 Task: Create a due date automation trigger when advanced on, 2 hours before a card is due add fields with custom field "Resume" set to a date less than 1 working days ago.
Action: Mouse moved to (906, 277)
Screenshot: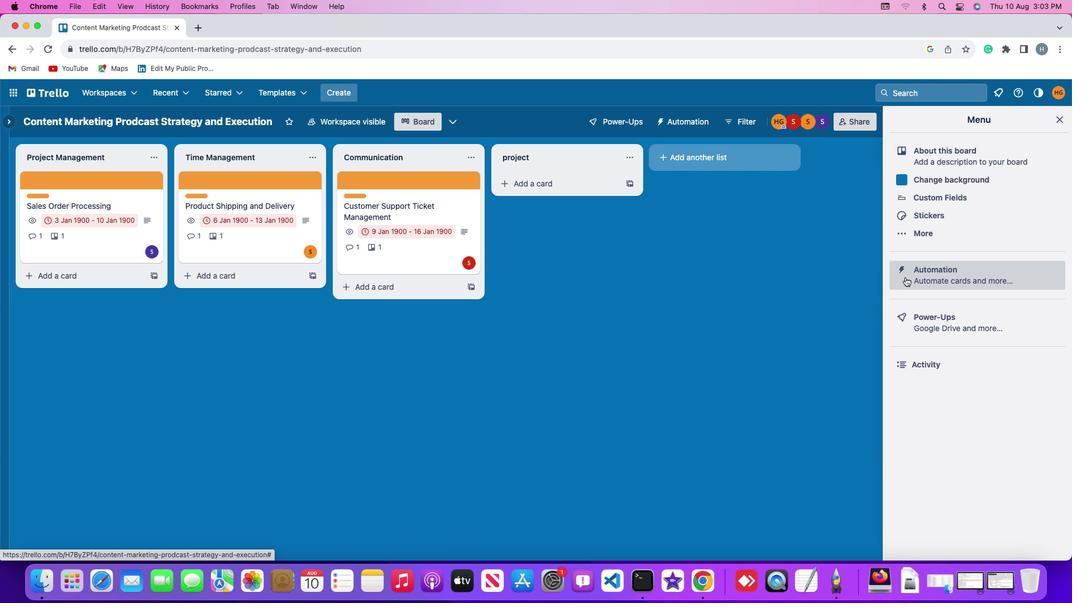
Action: Mouse pressed left at (906, 277)
Screenshot: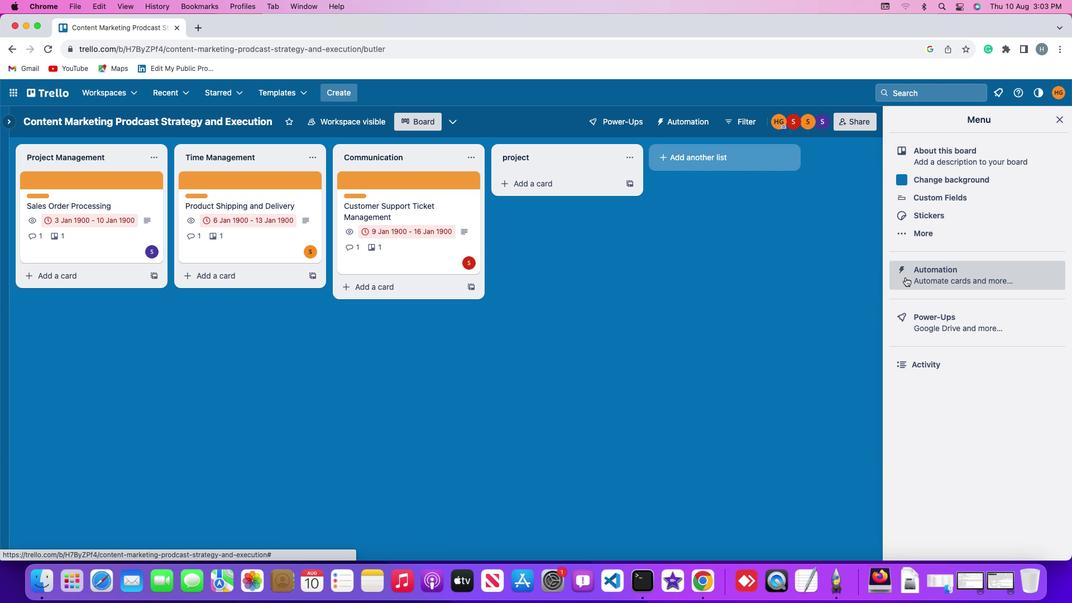 
Action: Mouse pressed left at (906, 277)
Screenshot: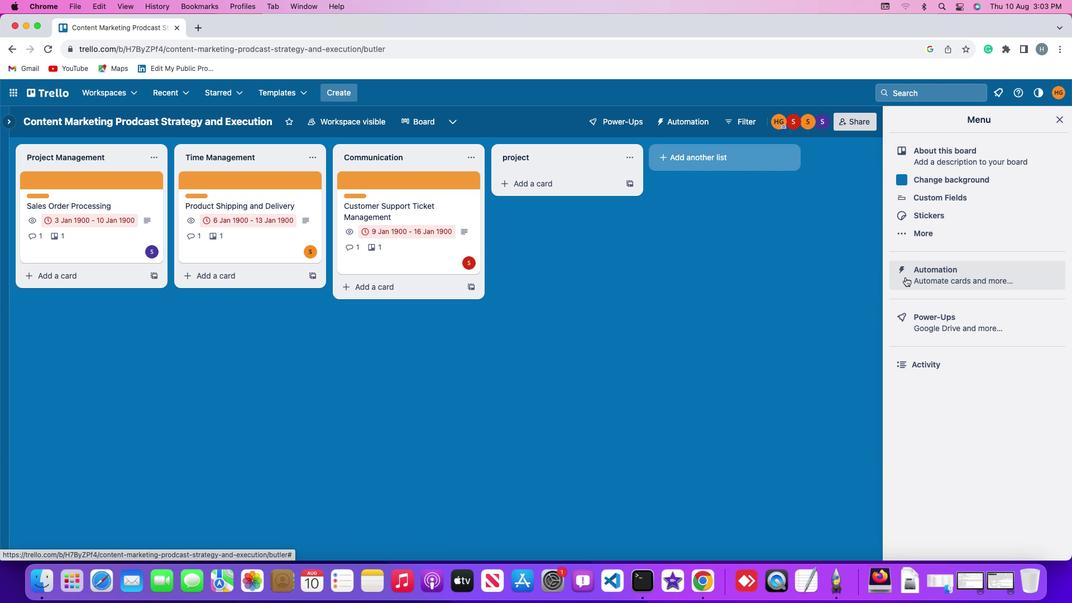 
Action: Mouse moved to (61, 262)
Screenshot: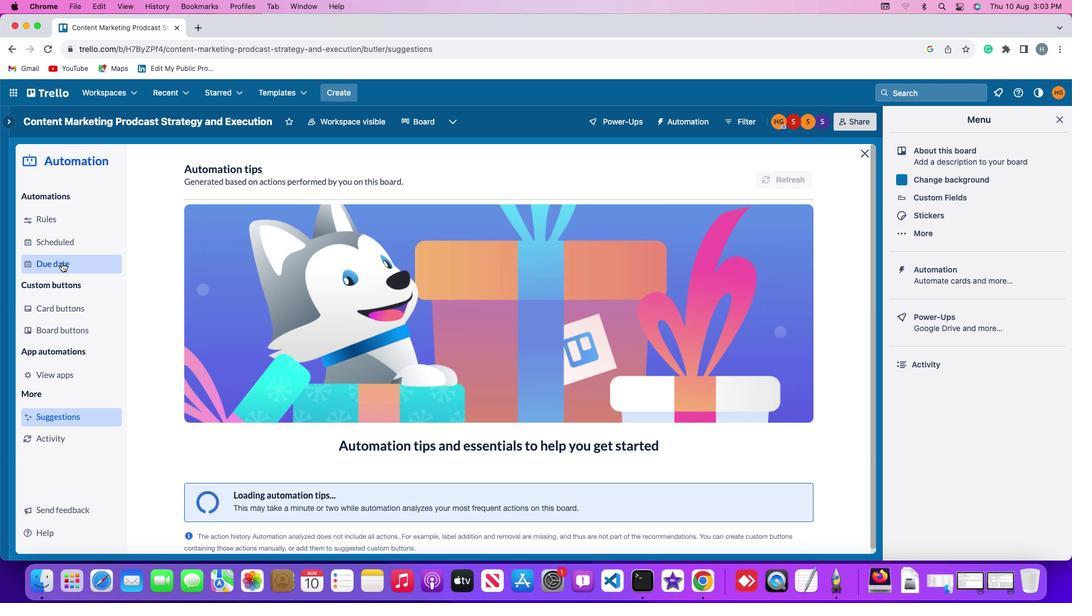 
Action: Mouse pressed left at (61, 262)
Screenshot: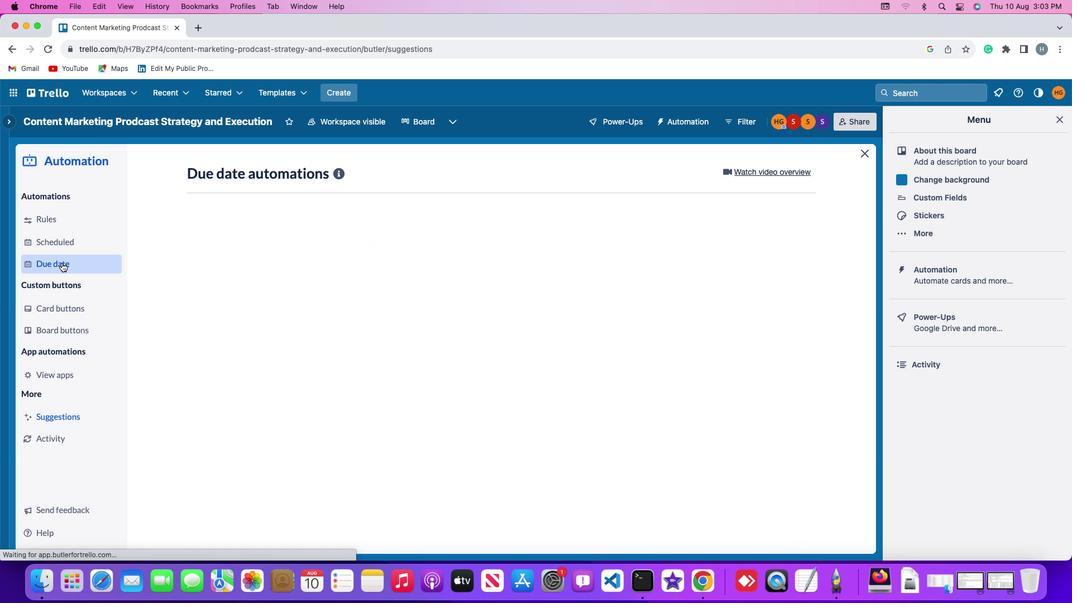 
Action: Mouse moved to (770, 172)
Screenshot: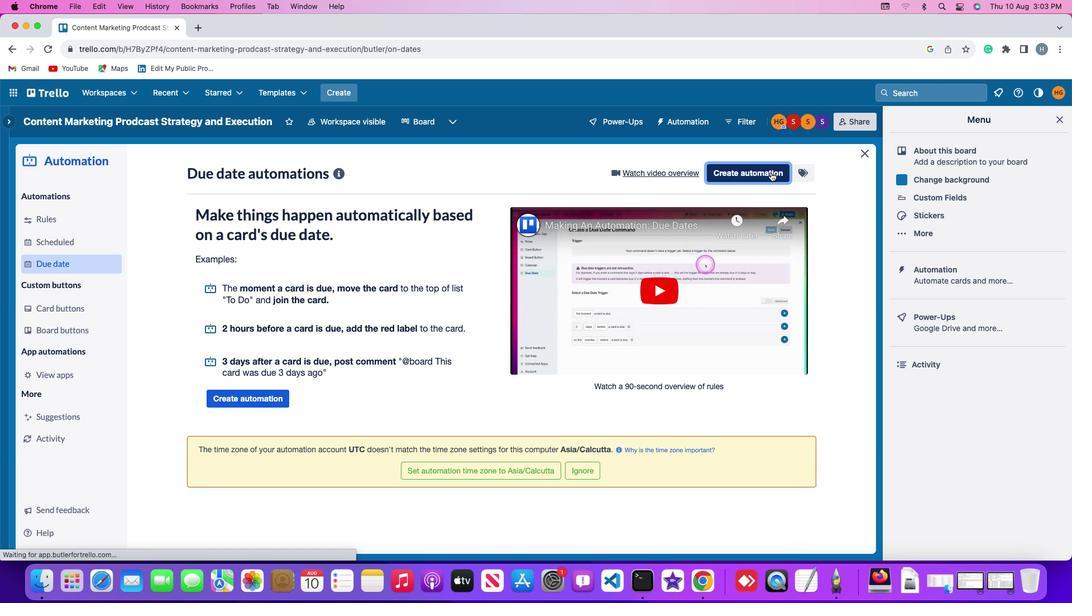 
Action: Mouse pressed left at (770, 172)
Screenshot: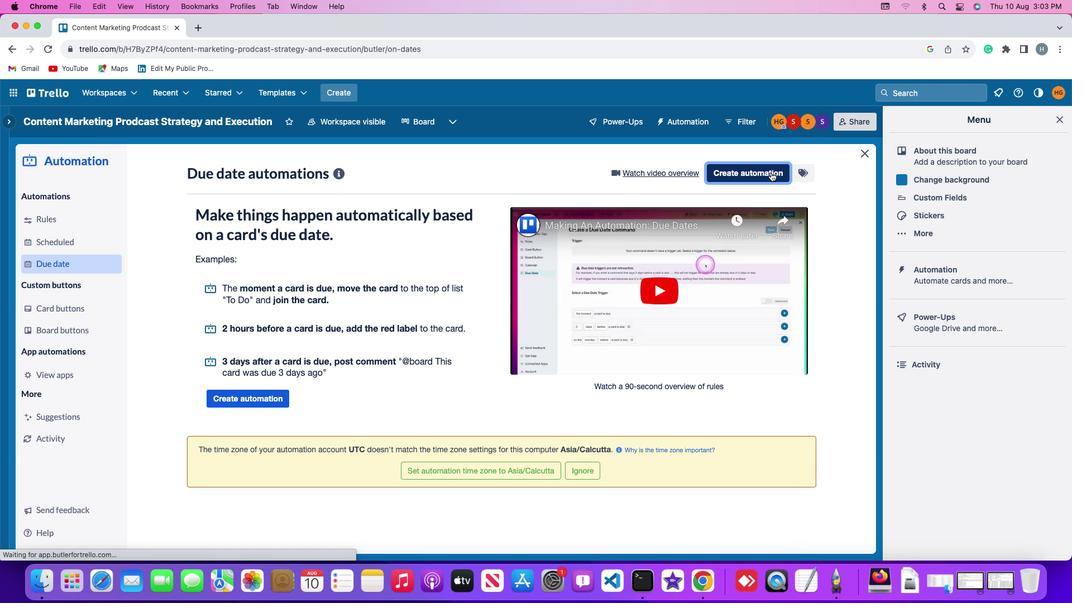 
Action: Mouse moved to (222, 277)
Screenshot: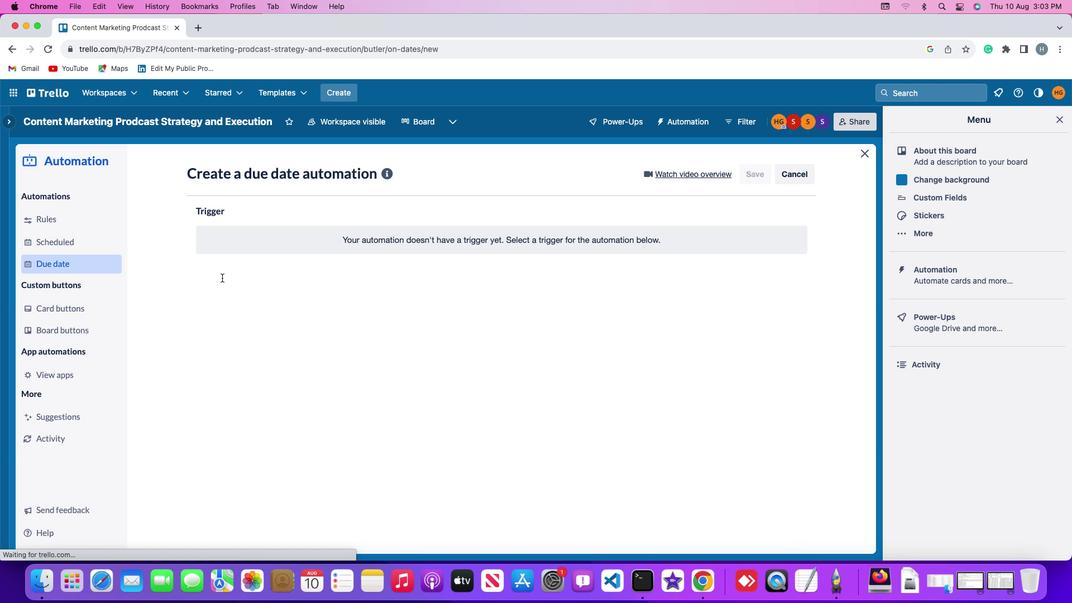 
Action: Mouse pressed left at (222, 277)
Screenshot: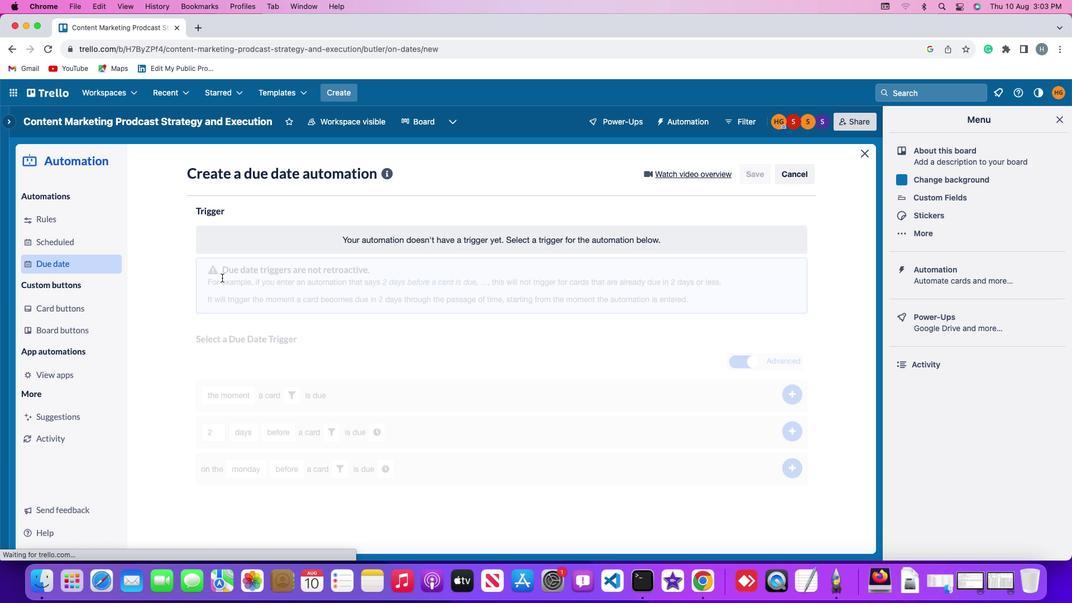 
Action: Mouse moved to (215, 450)
Screenshot: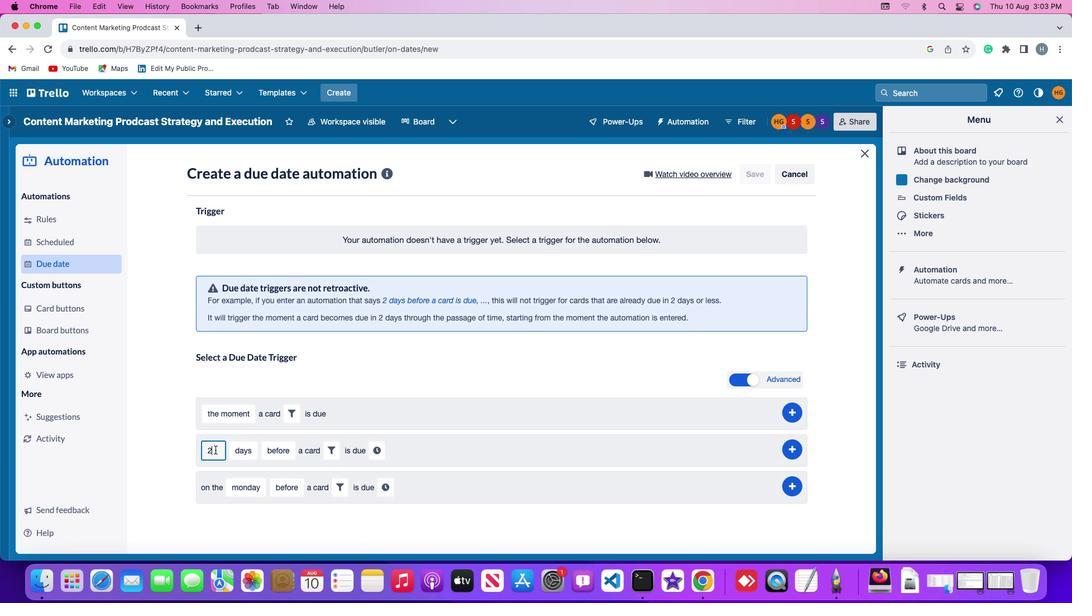 
Action: Mouse pressed left at (215, 450)
Screenshot: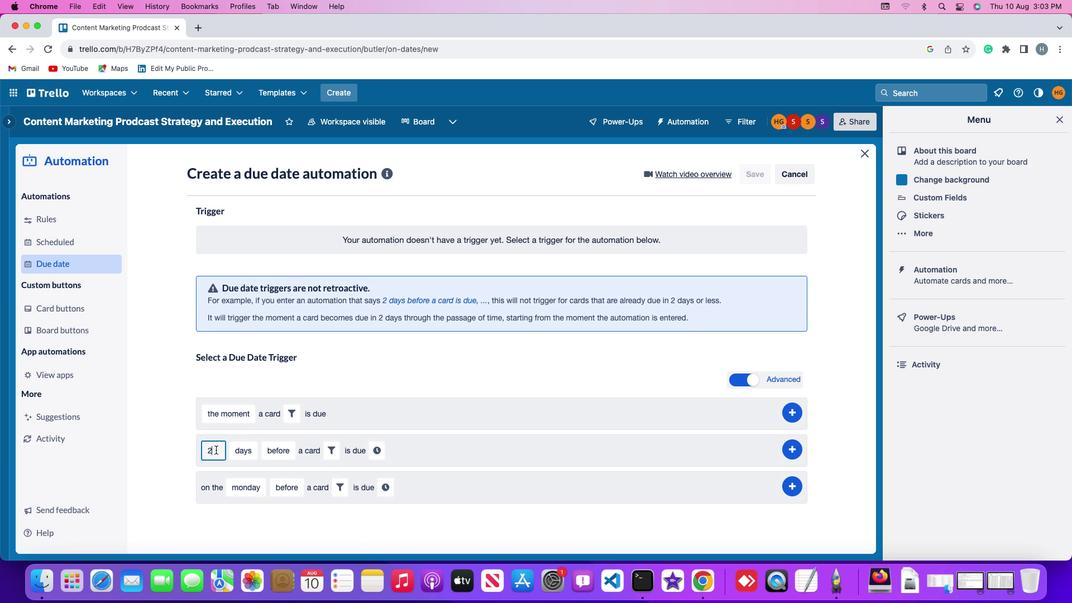 
Action: Mouse moved to (216, 448)
Screenshot: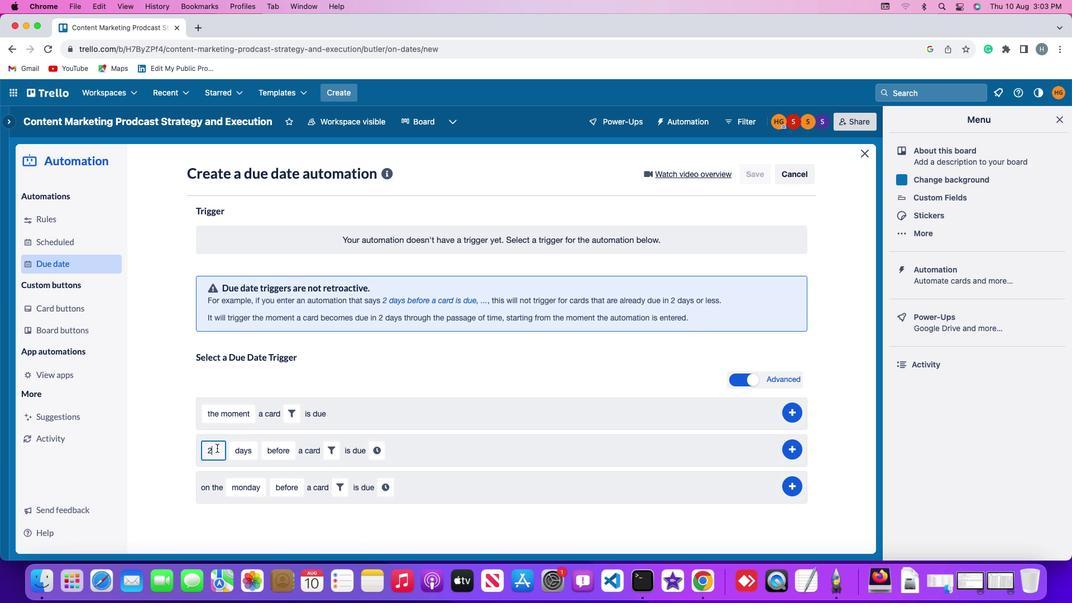 
Action: Key pressed Key.backspace'2'
Screenshot: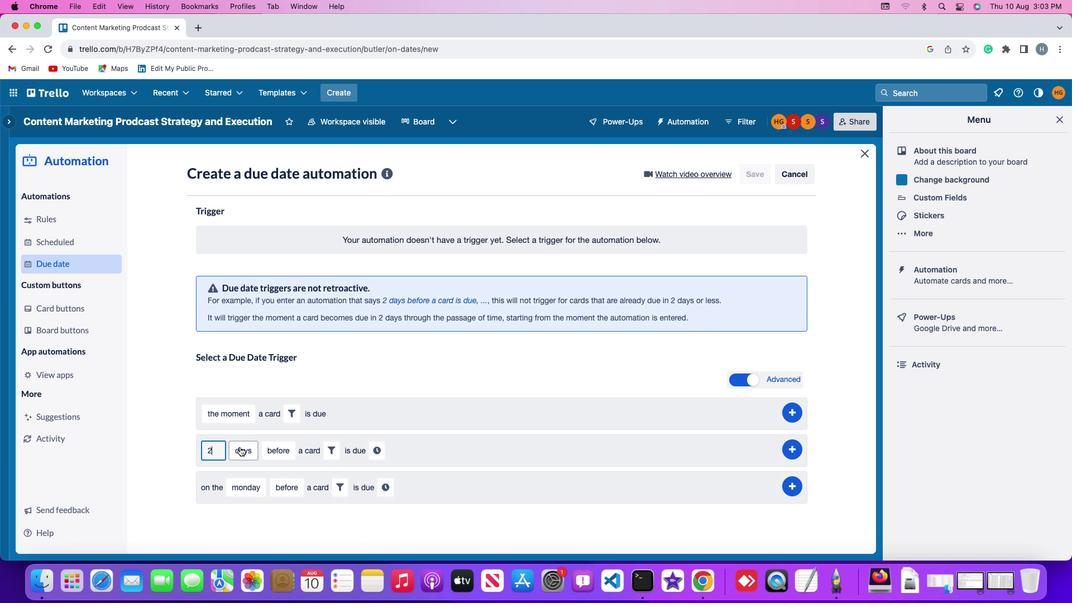 
Action: Mouse moved to (247, 445)
Screenshot: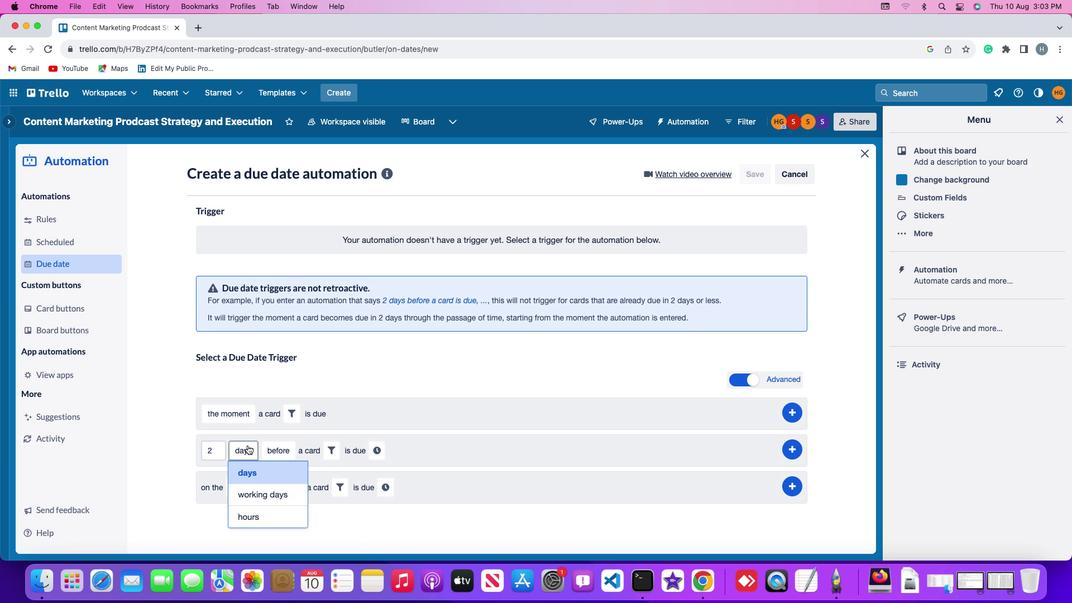 
Action: Mouse pressed left at (247, 445)
Screenshot: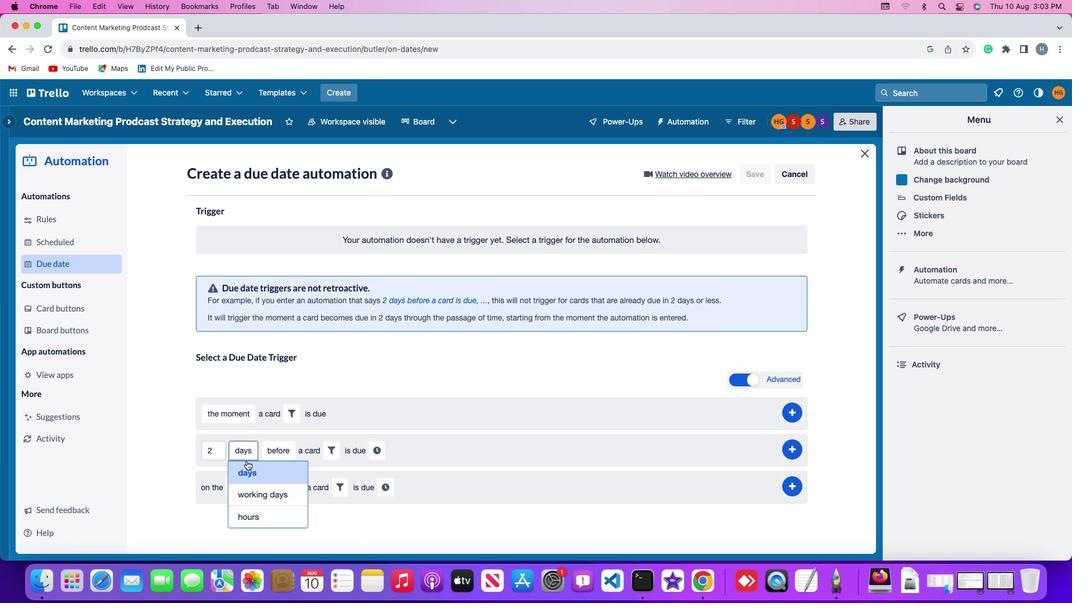 
Action: Mouse moved to (243, 513)
Screenshot: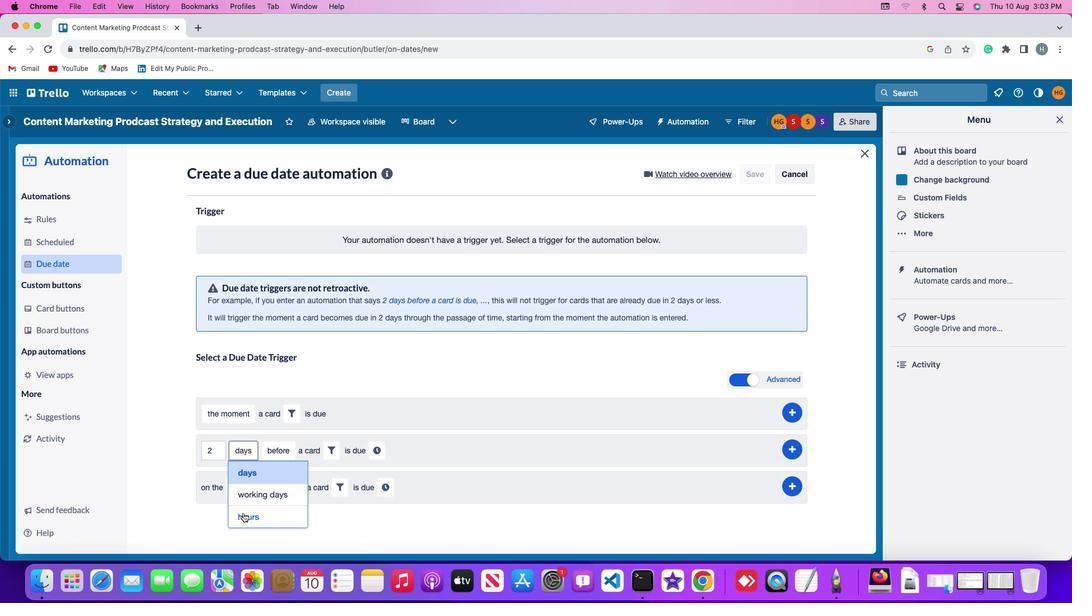 
Action: Mouse pressed left at (243, 513)
Screenshot: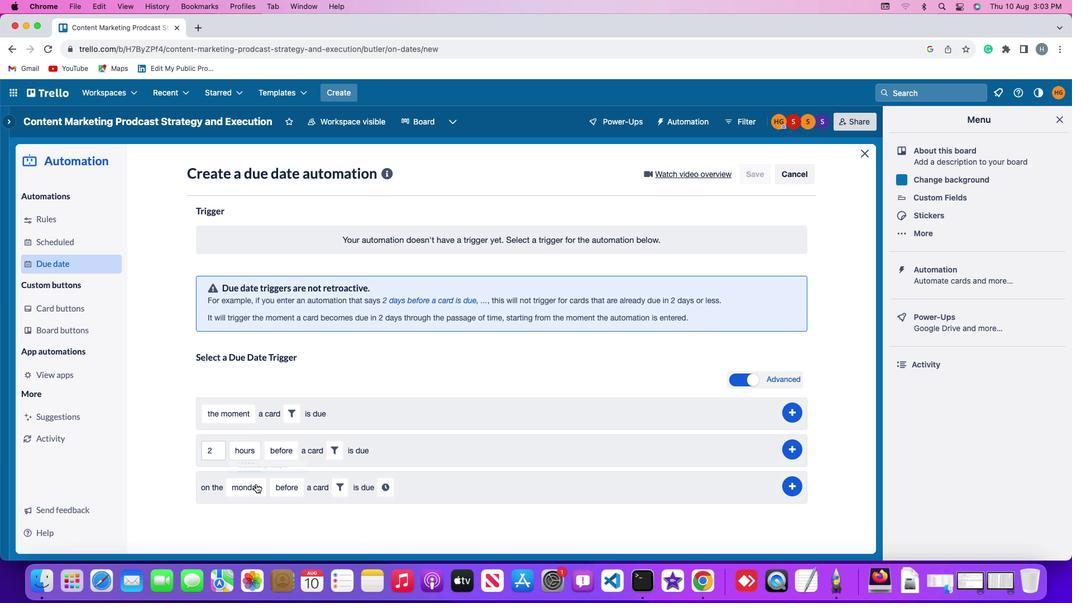 
Action: Mouse moved to (274, 446)
Screenshot: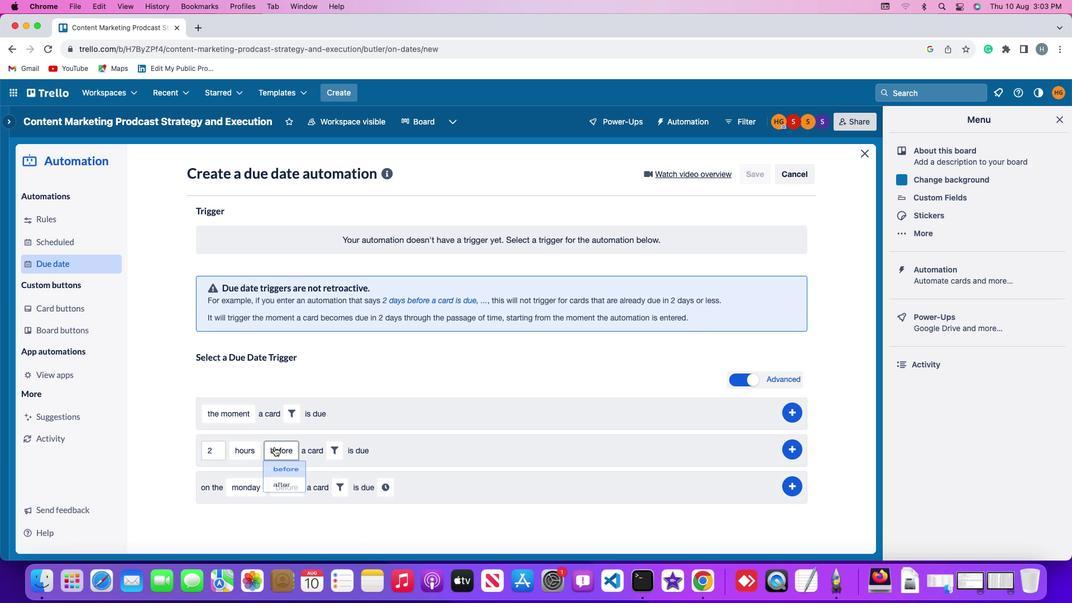 
Action: Mouse pressed left at (274, 446)
Screenshot: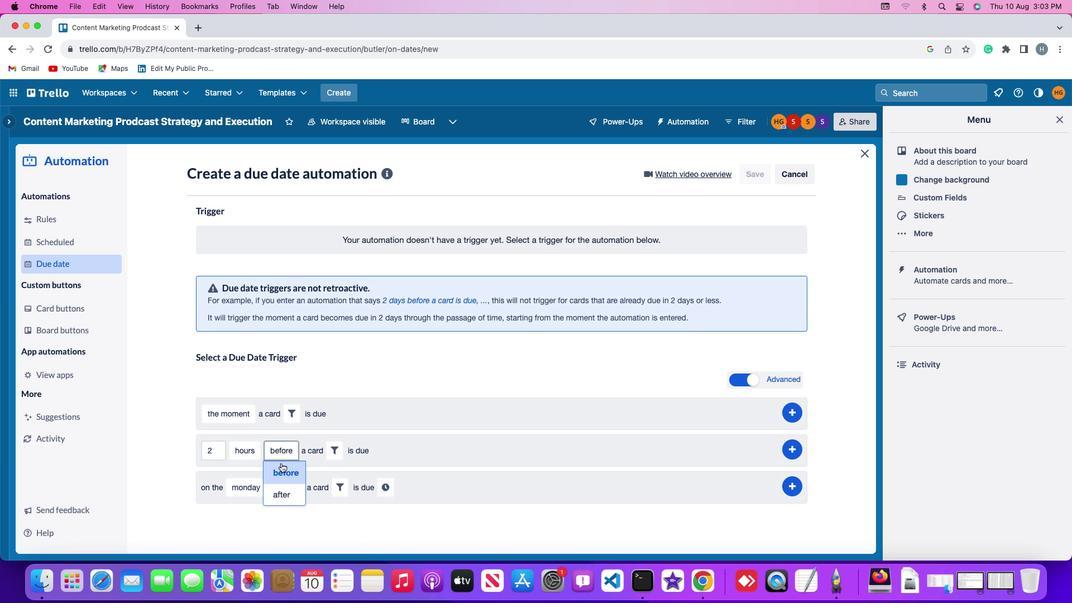 
Action: Mouse moved to (290, 477)
Screenshot: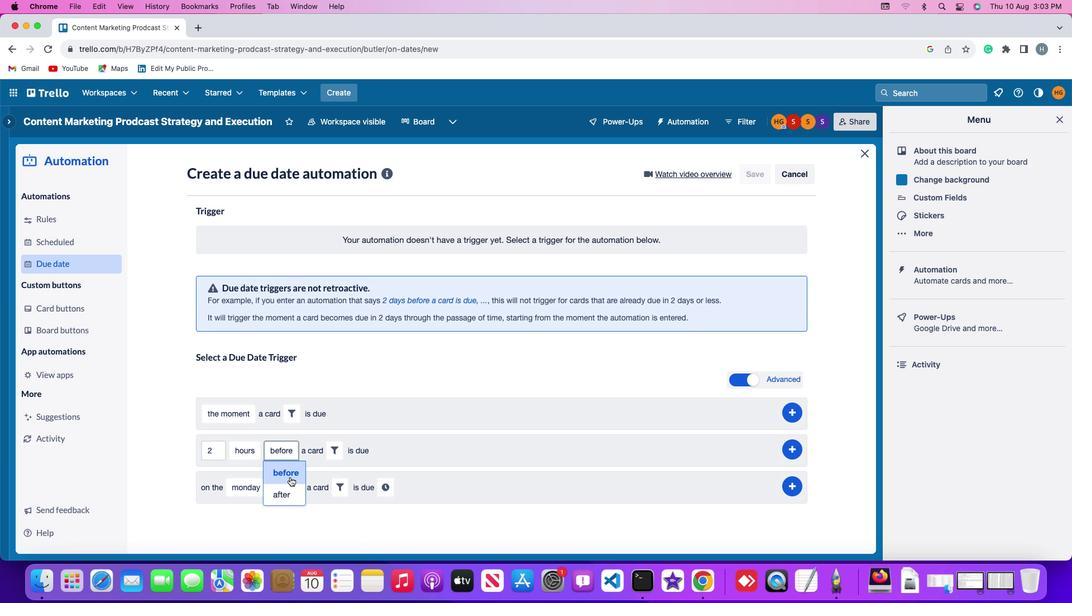 
Action: Mouse pressed left at (290, 477)
Screenshot: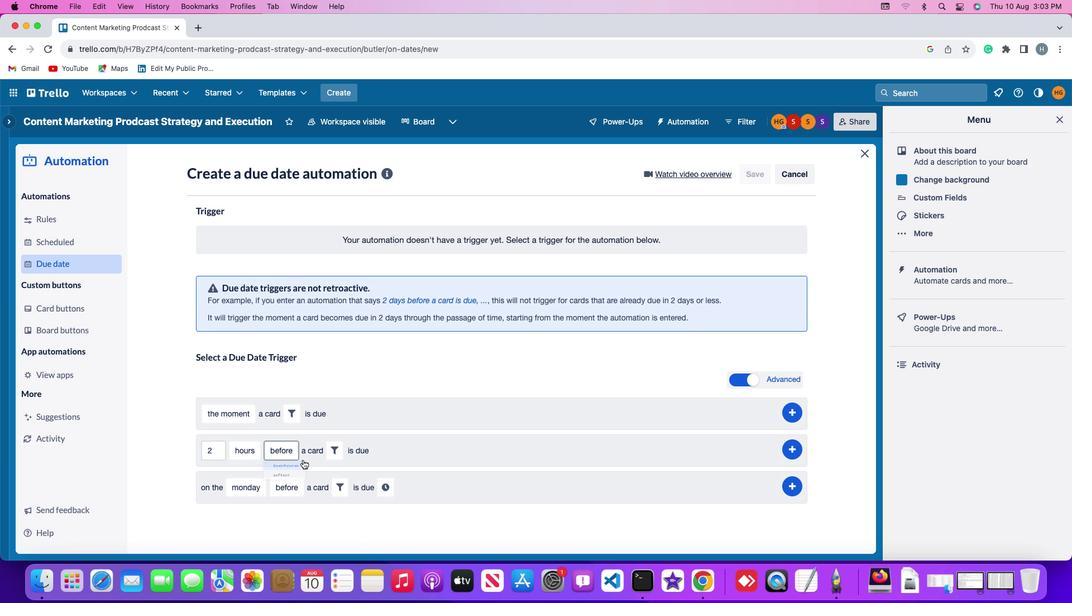 
Action: Mouse moved to (331, 450)
Screenshot: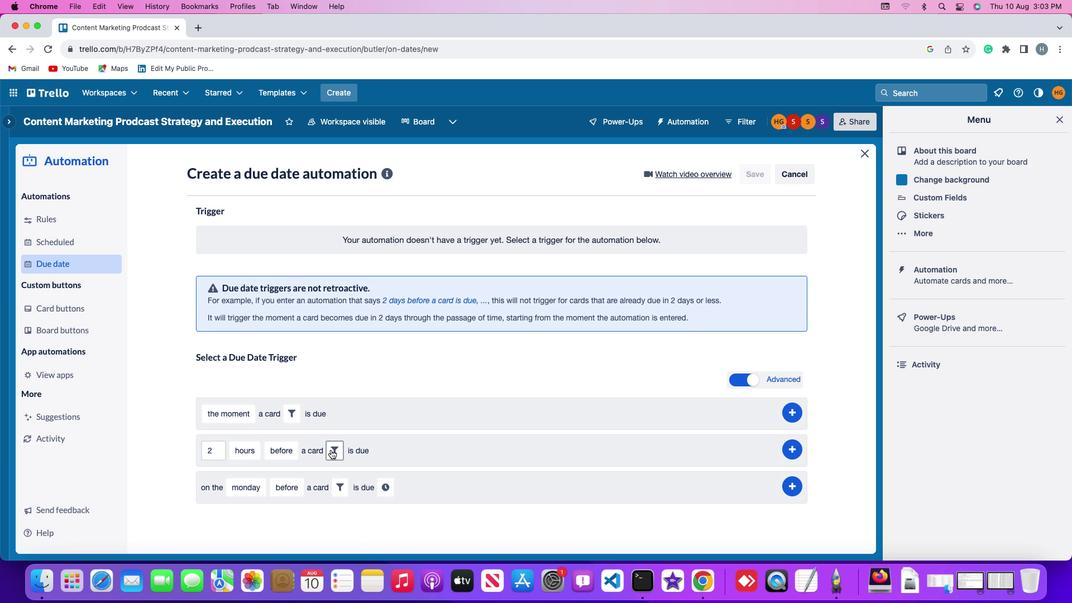 
Action: Mouse pressed left at (331, 450)
Screenshot: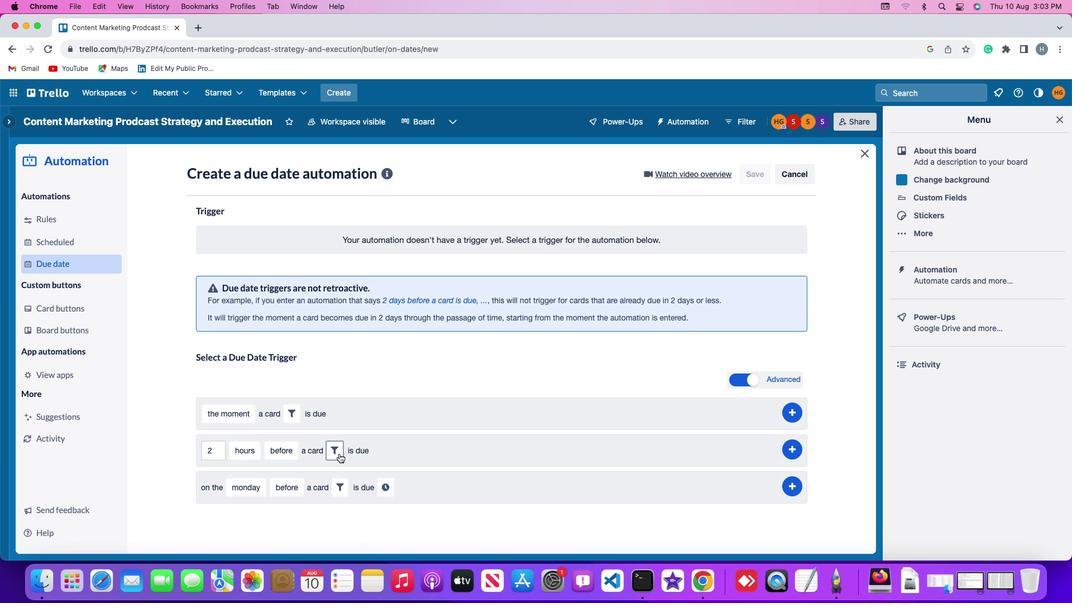 
Action: Mouse moved to (516, 477)
Screenshot: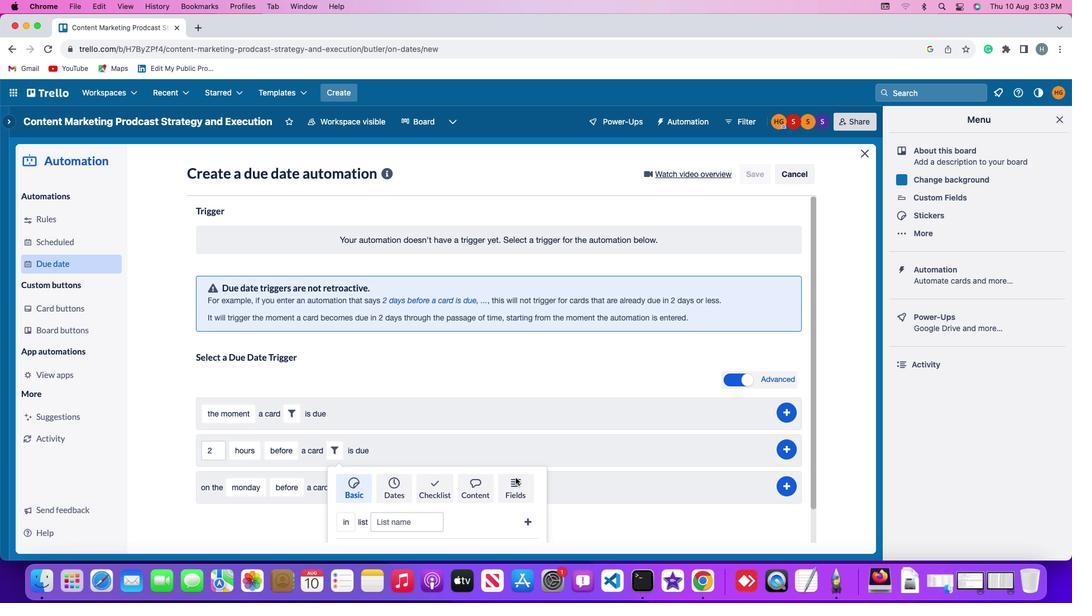 
Action: Mouse pressed left at (516, 477)
Screenshot: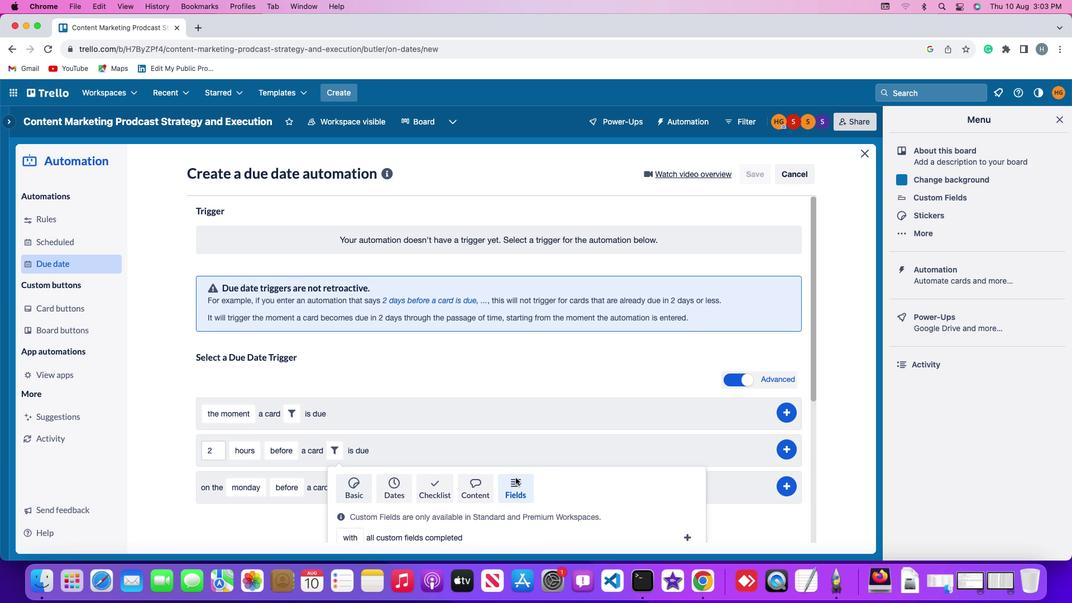 
Action: Mouse moved to (302, 518)
Screenshot: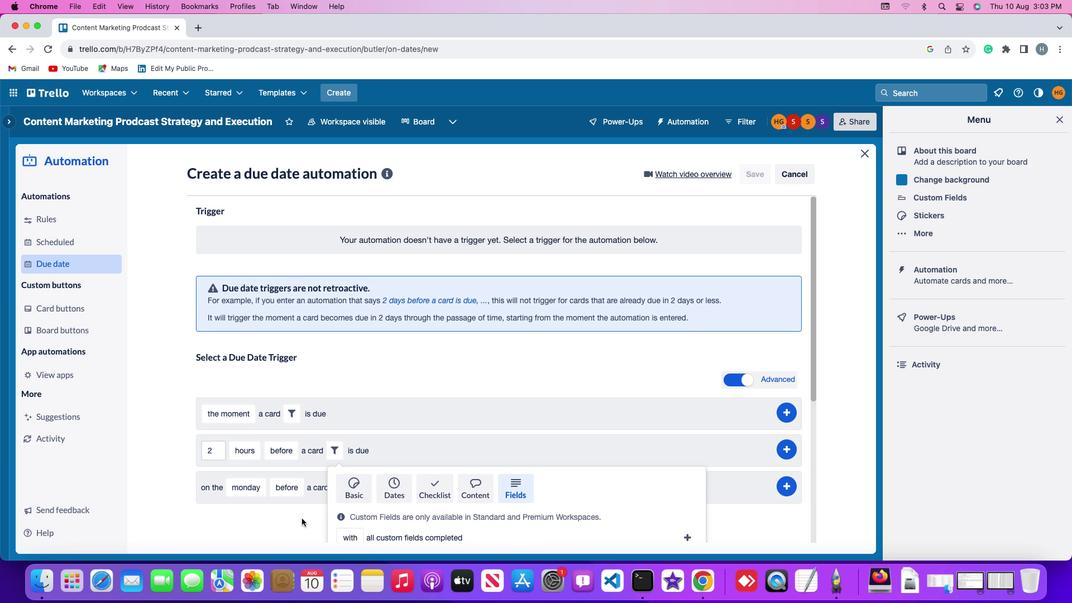 
Action: Mouse scrolled (302, 518) with delta (0, 0)
Screenshot: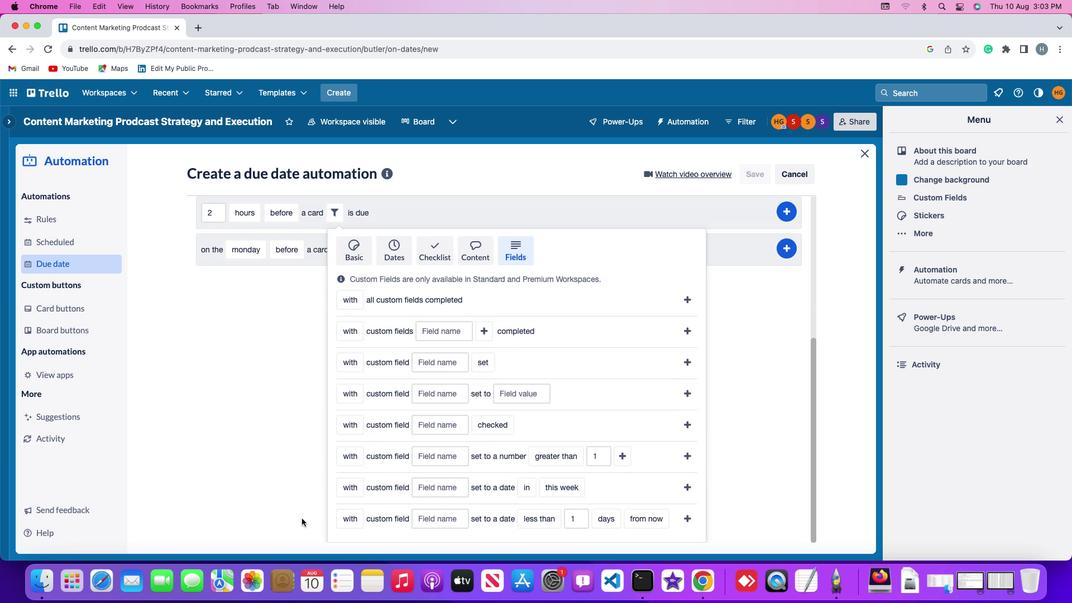 
Action: Mouse scrolled (302, 518) with delta (0, 0)
Screenshot: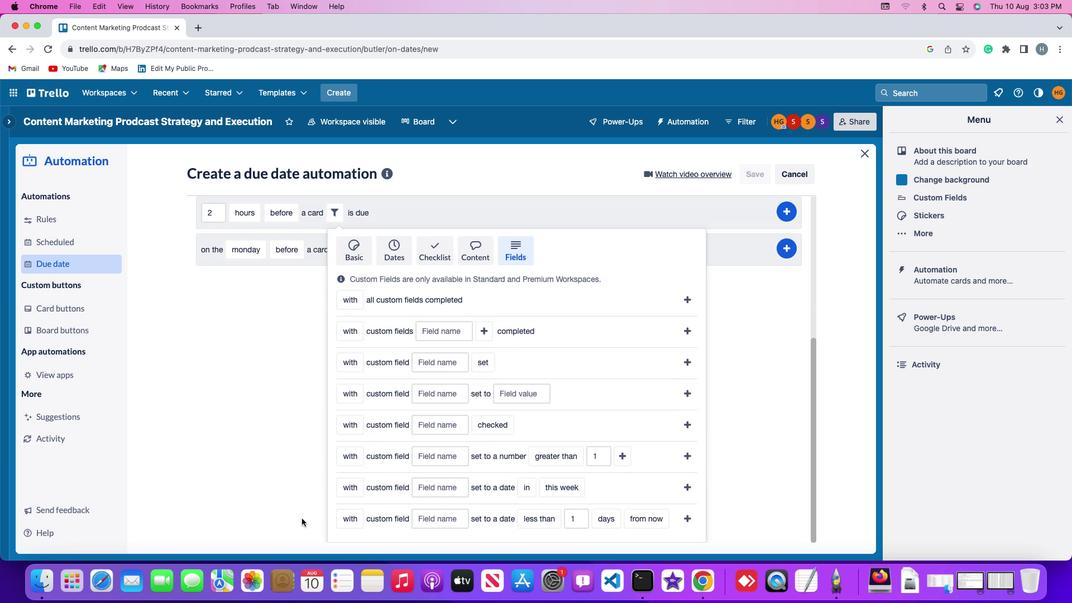 
Action: Mouse scrolled (302, 518) with delta (0, -2)
Screenshot: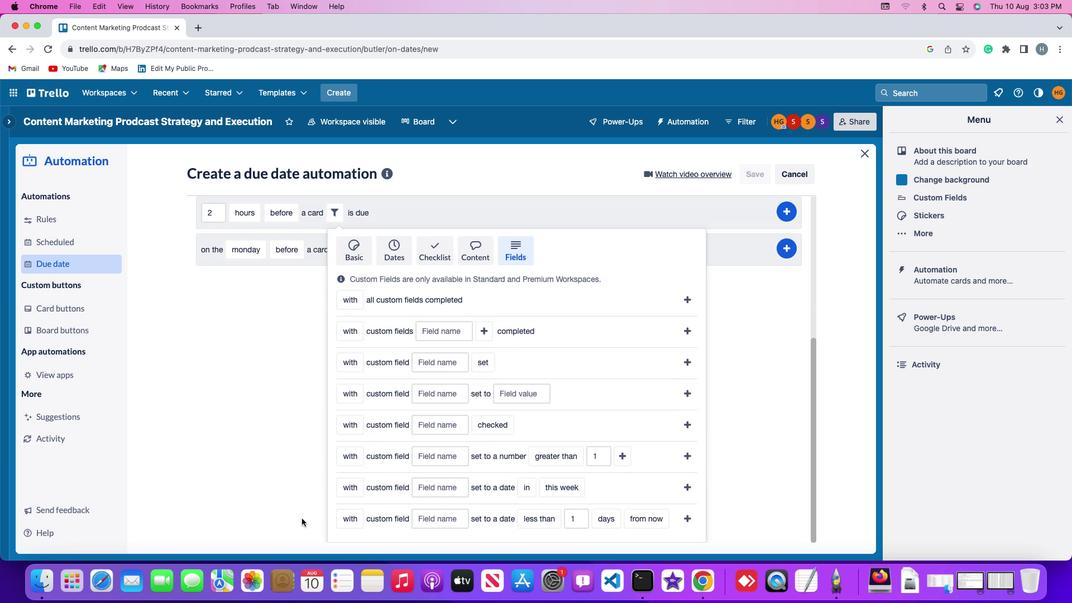 
Action: Mouse scrolled (302, 518) with delta (0, -2)
Screenshot: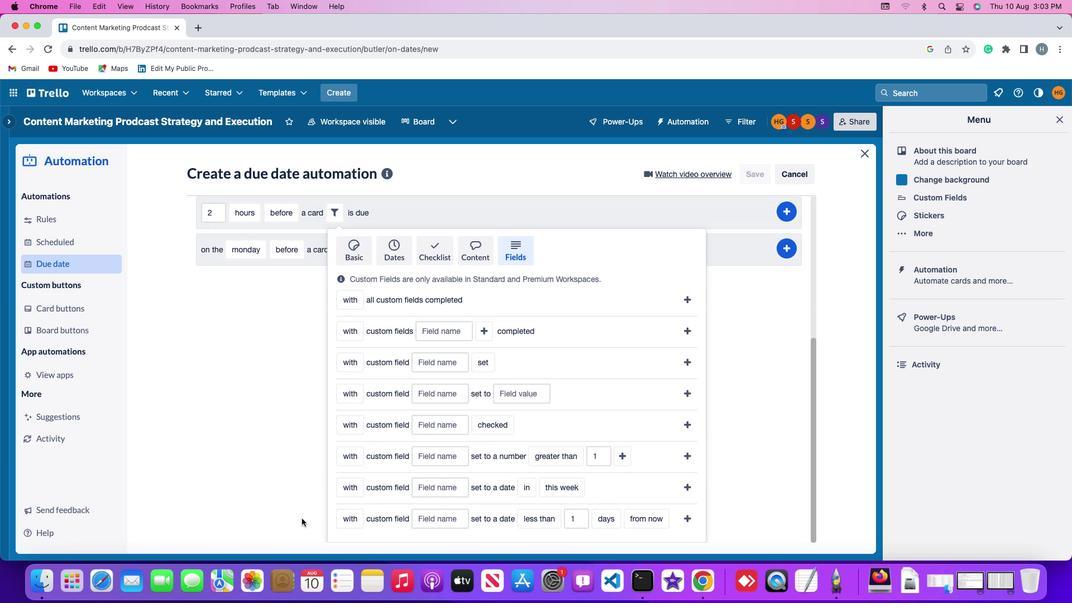 
Action: Mouse scrolled (302, 518) with delta (0, -3)
Screenshot: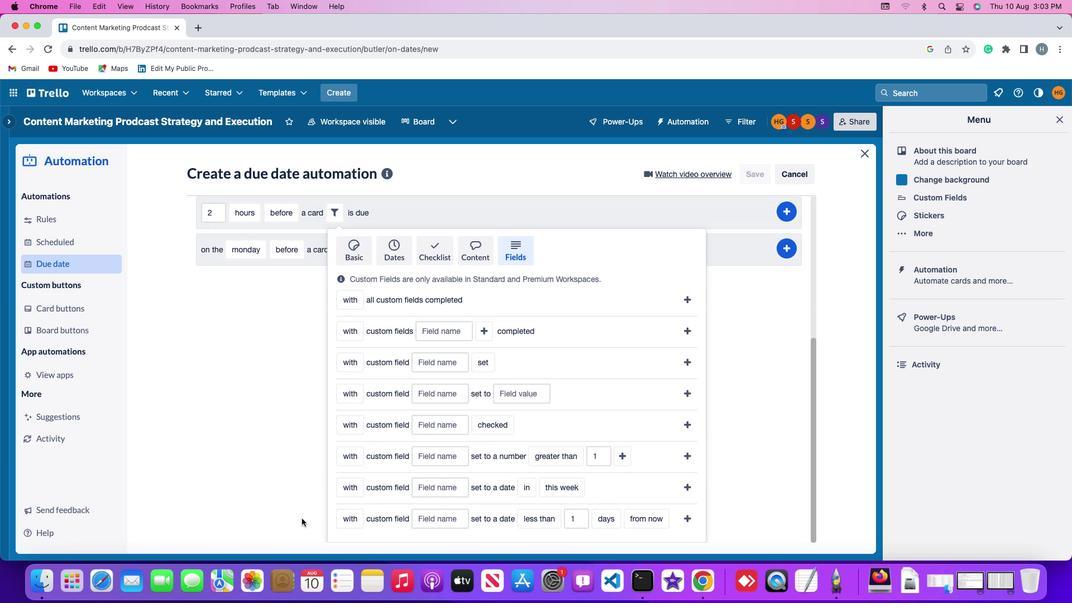 
Action: Mouse scrolled (302, 518) with delta (0, -3)
Screenshot: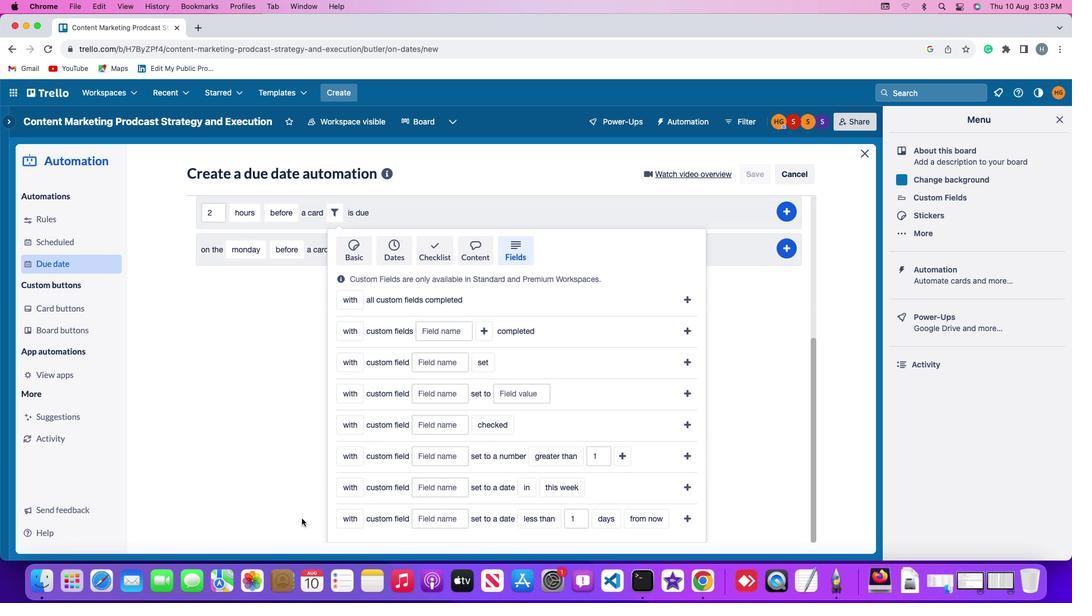 
Action: Mouse moved to (301, 518)
Screenshot: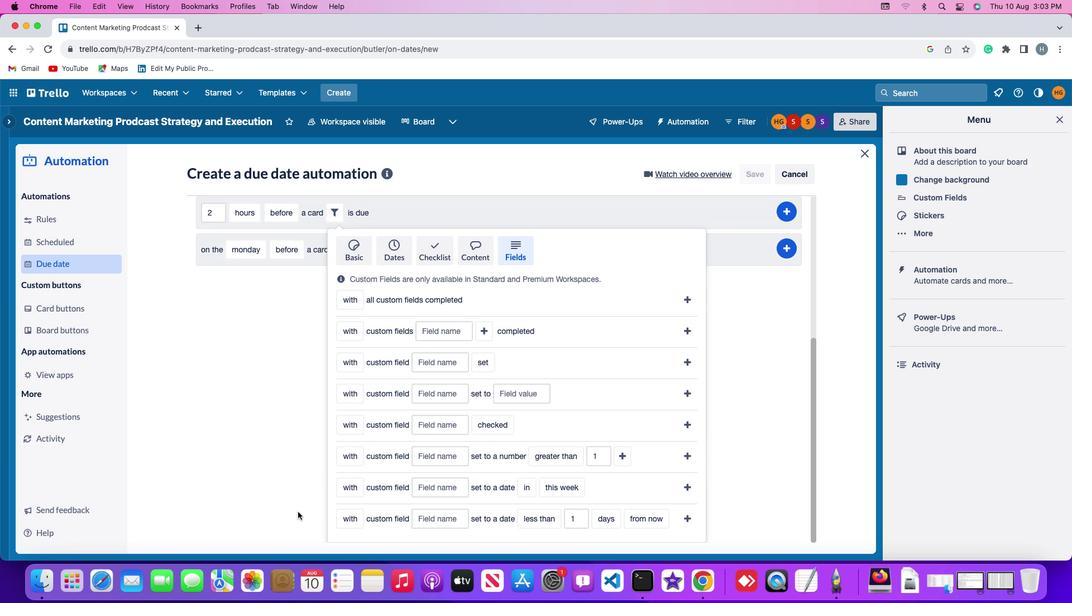 
Action: Mouse scrolled (301, 518) with delta (0, 0)
Screenshot: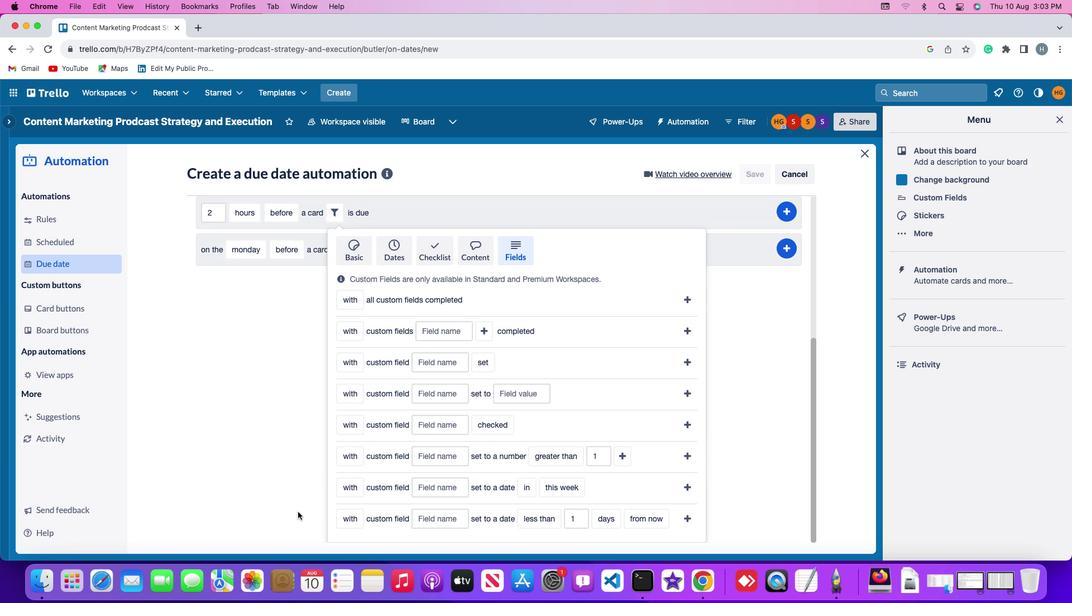 
Action: Mouse scrolled (301, 518) with delta (0, 0)
Screenshot: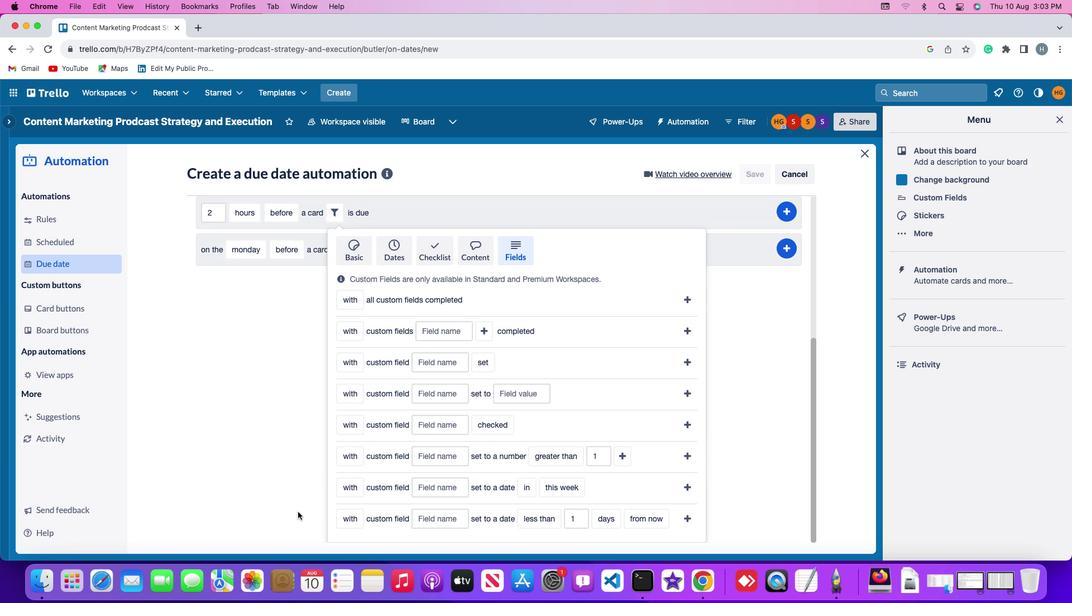 
Action: Mouse moved to (301, 517)
Screenshot: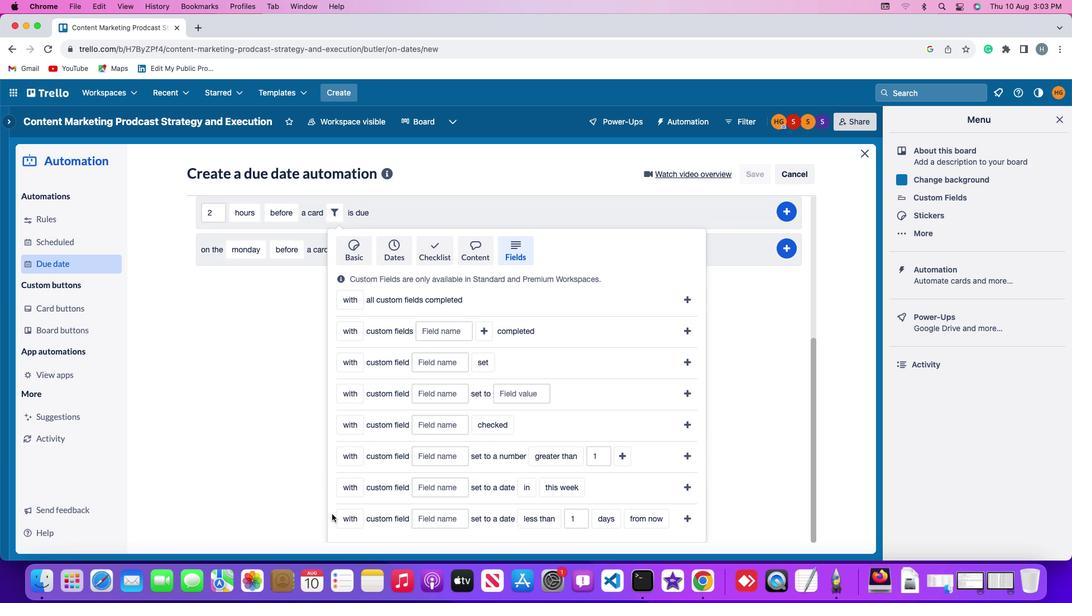 
Action: Mouse scrolled (301, 517) with delta (0, -1)
Screenshot: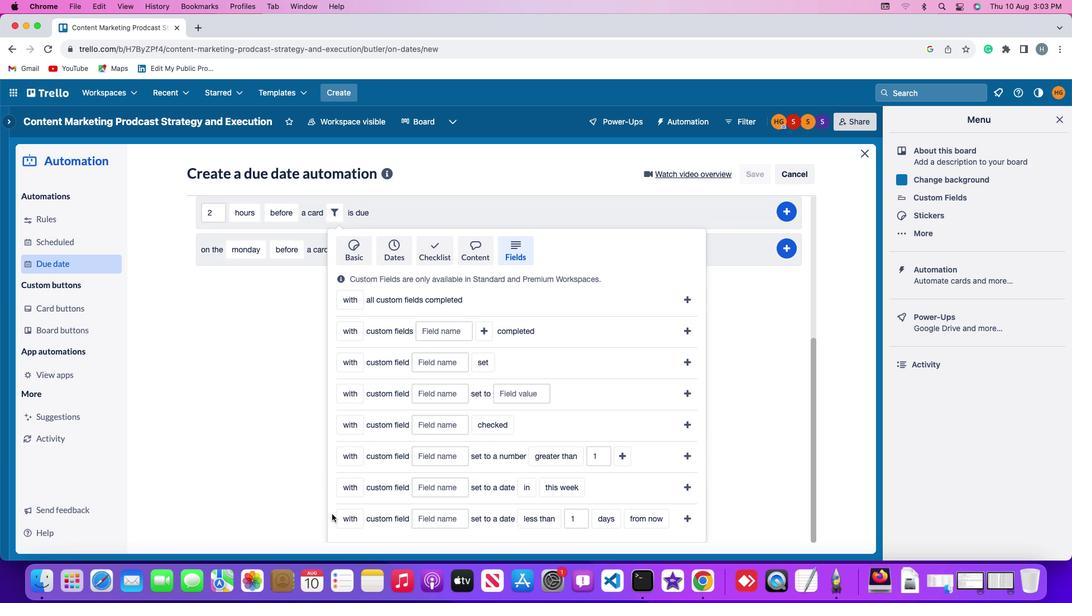 
Action: Mouse moved to (299, 516)
Screenshot: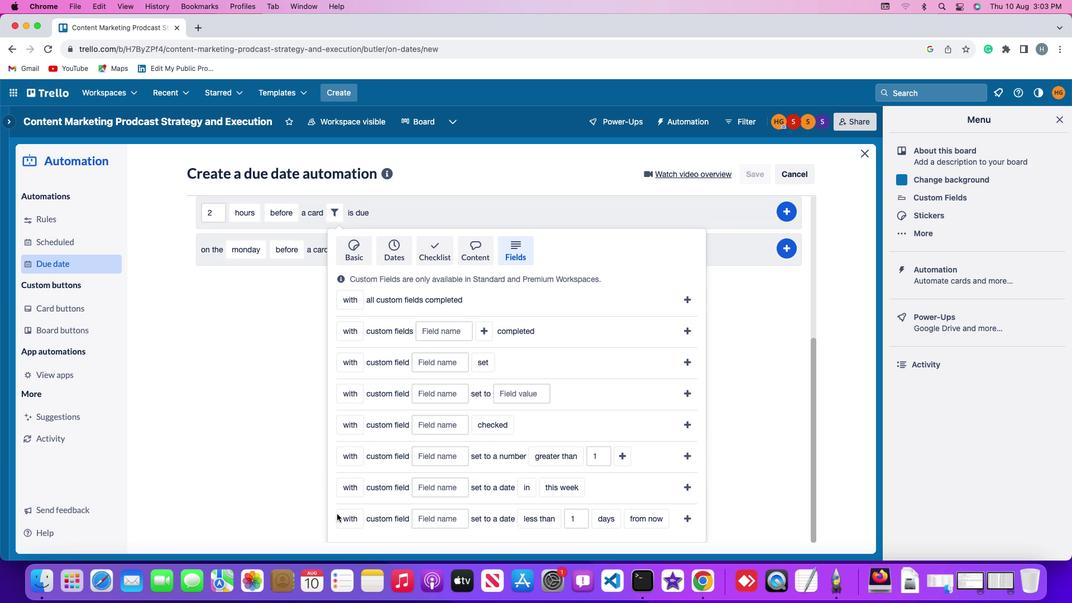 
Action: Mouse scrolled (299, 516) with delta (0, -2)
Screenshot: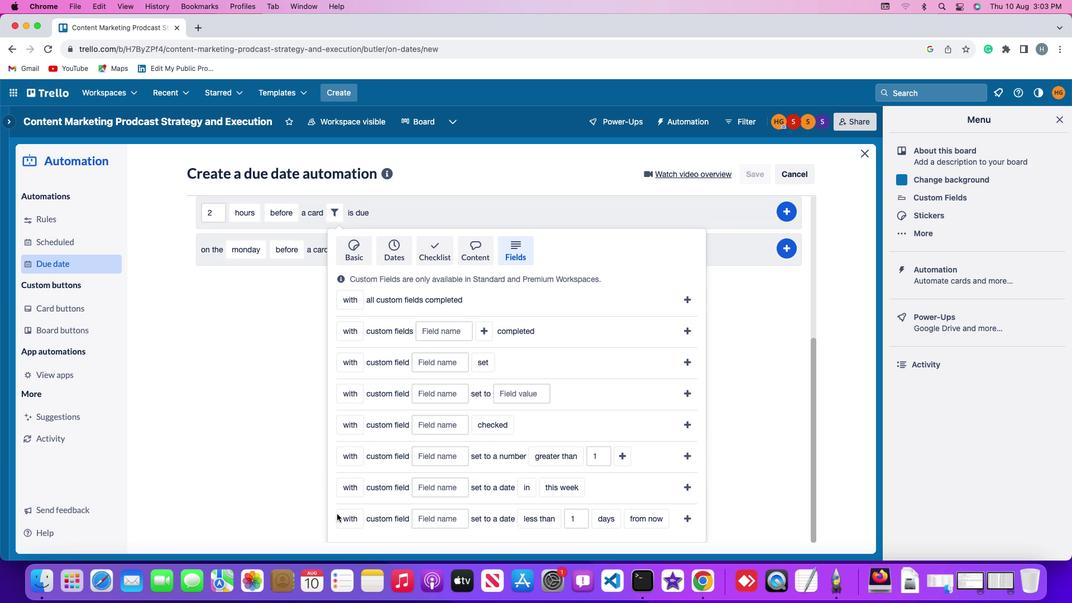
Action: Mouse moved to (348, 513)
Screenshot: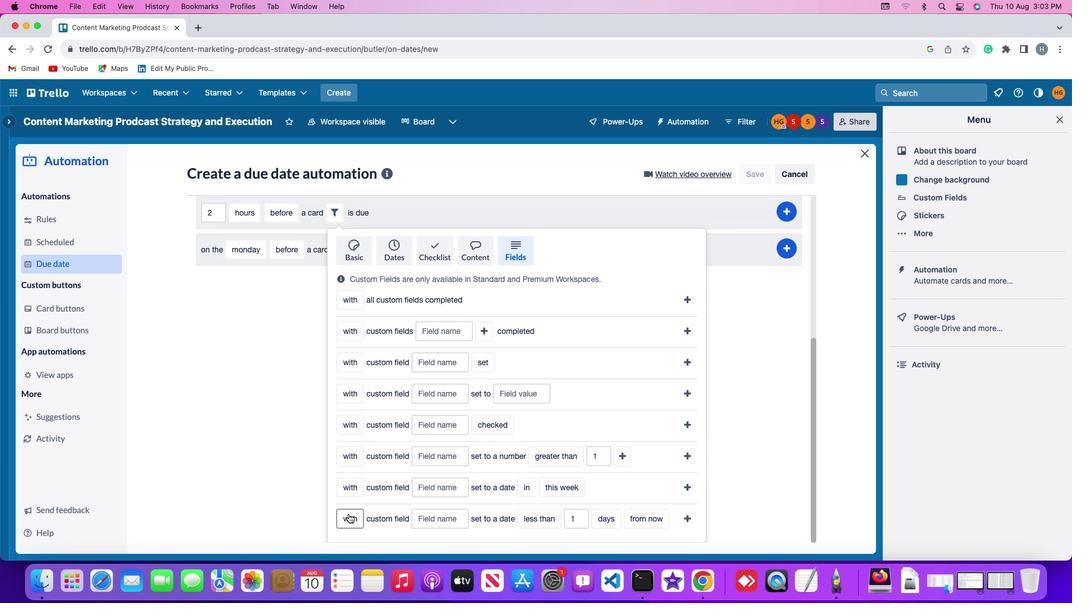 
Action: Mouse pressed left at (348, 513)
Screenshot: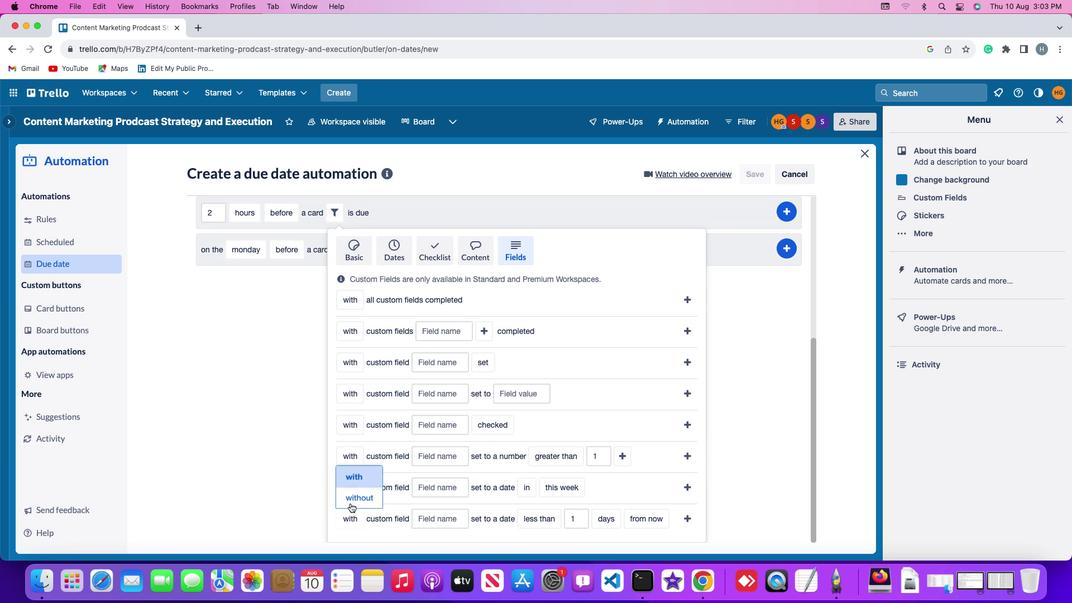 
Action: Mouse moved to (354, 478)
Screenshot: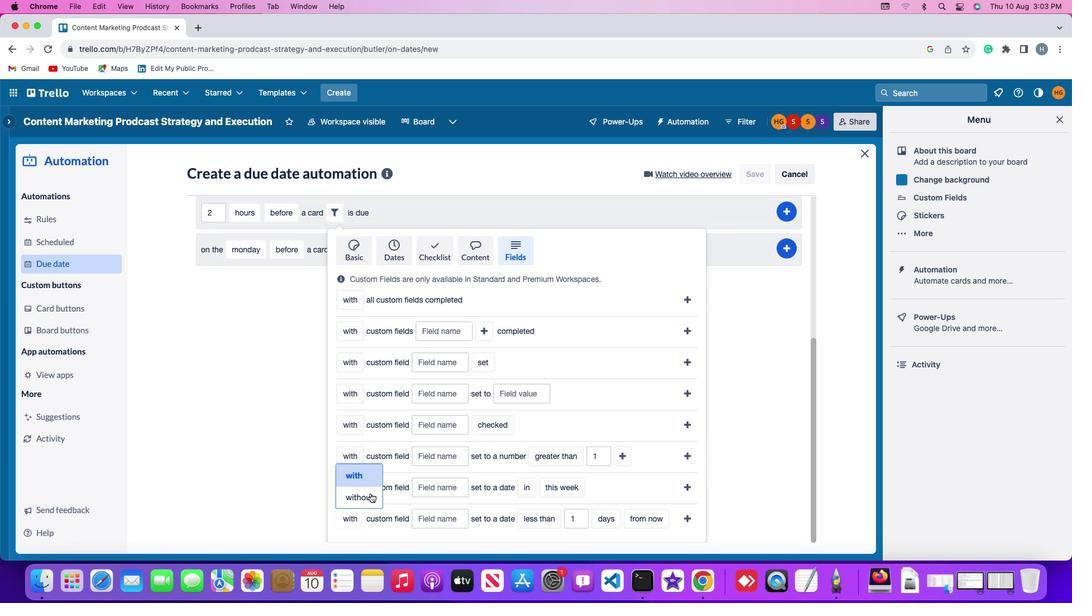 
Action: Mouse pressed left at (354, 478)
Screenshot: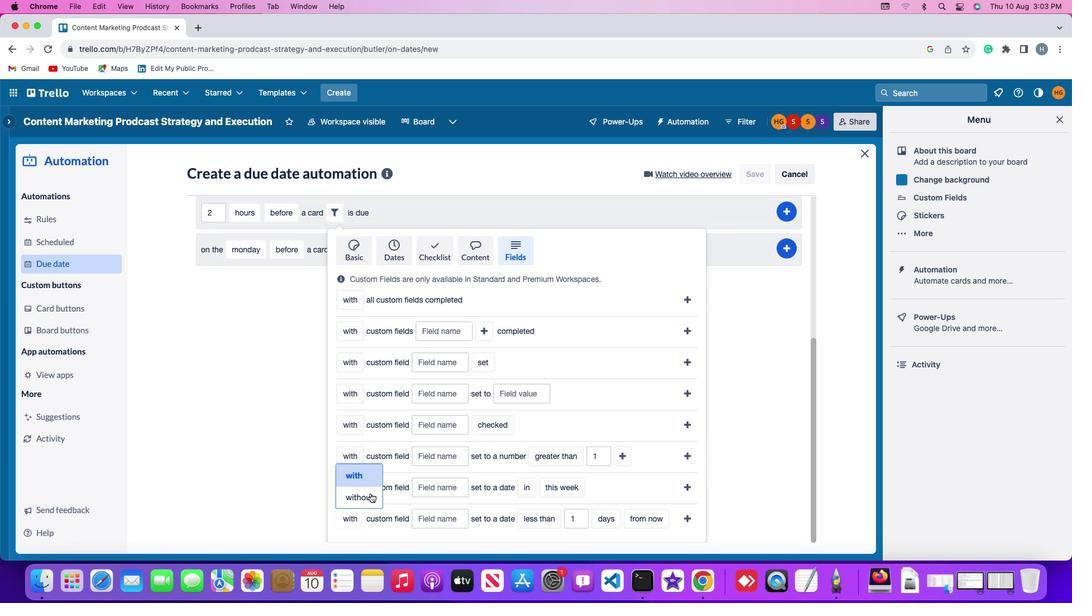 
Action: Mouse moved to (430, 518)
Screenshot: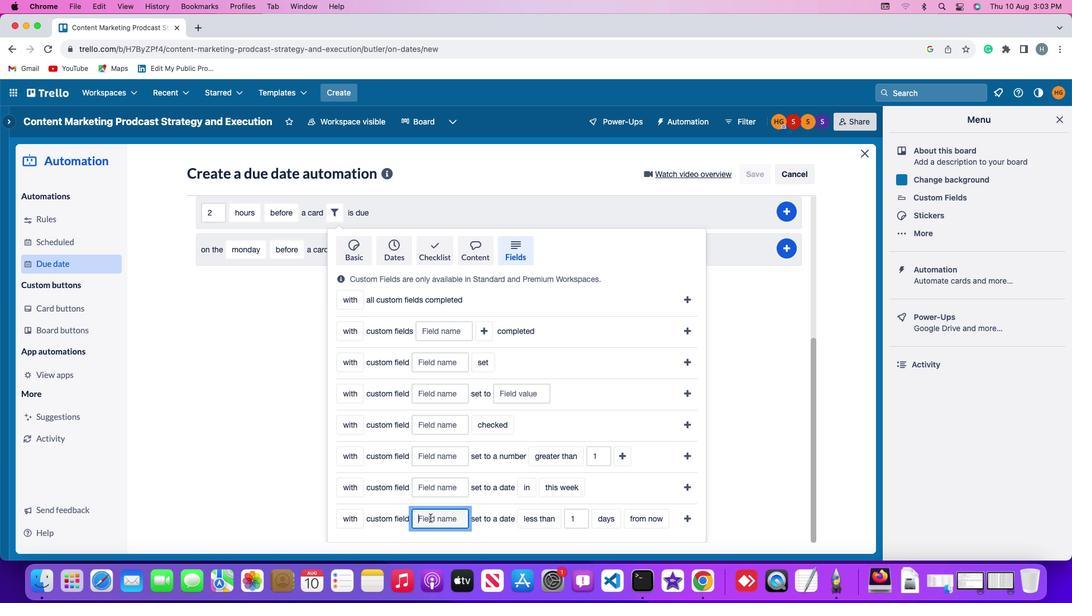 
Action: Mouse pressed left at (430, 518)
Screenshot: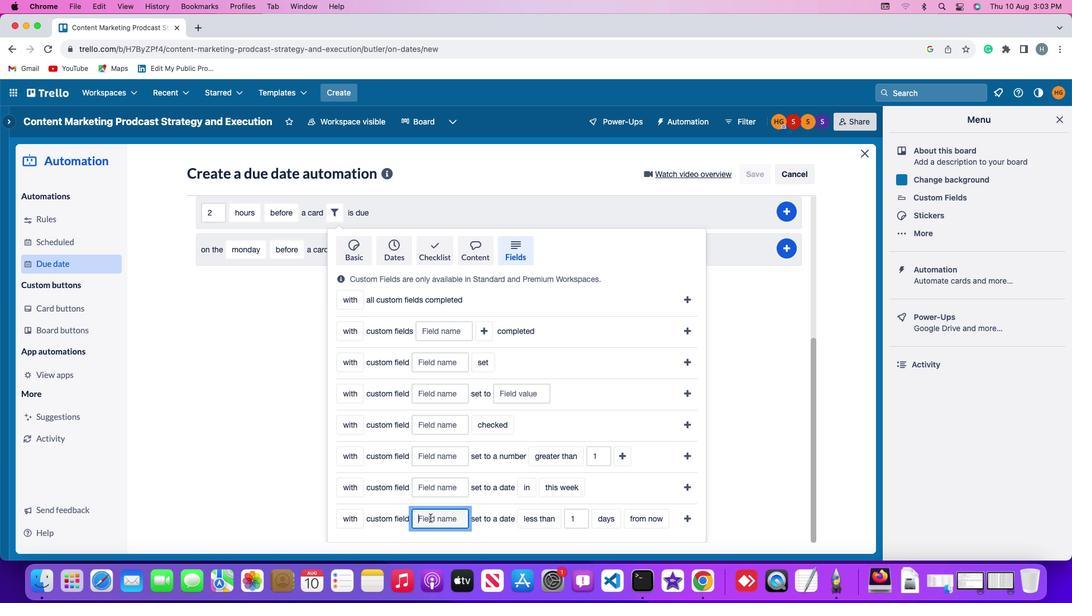 
Action: Mouse moved to (430, 517)
Screenshot: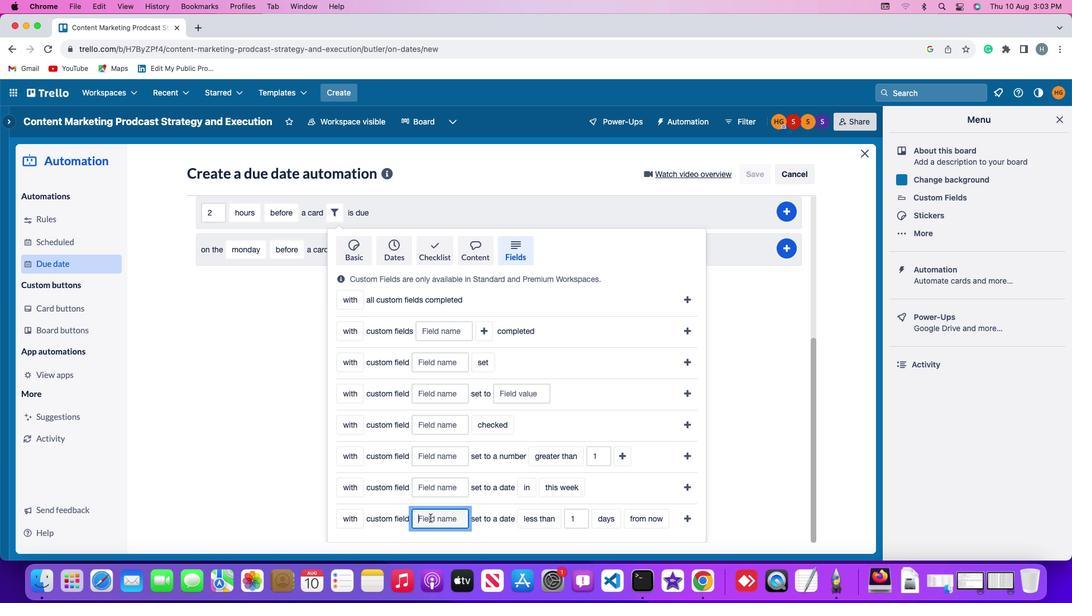 
Action: Key pressed Key.shift'R''e''s''u''m''e'
Screenshot: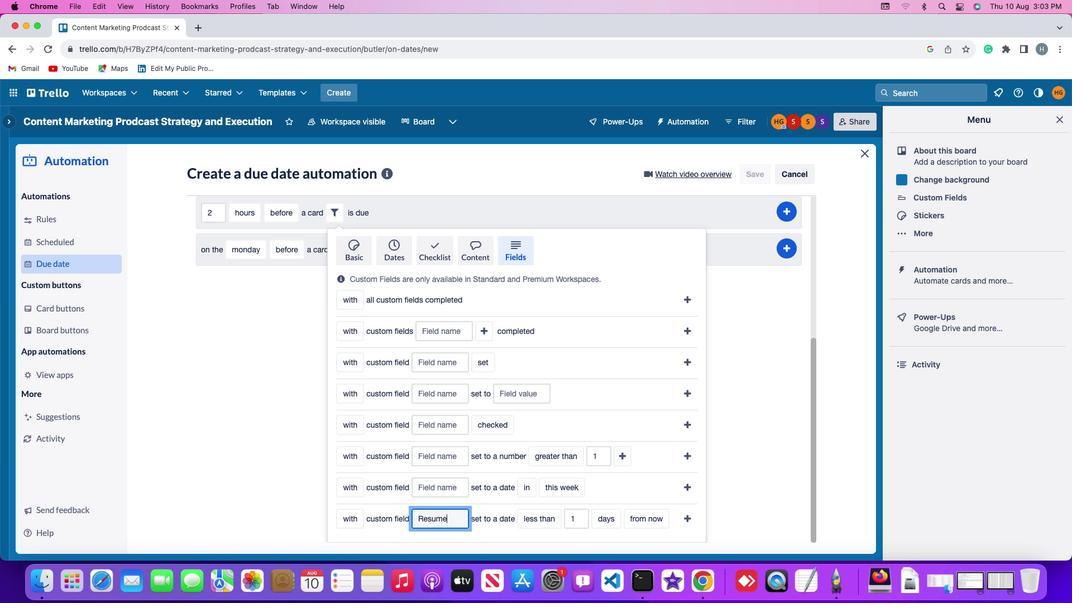 
Action: Mouse moved to (547, 522)
Screenshot: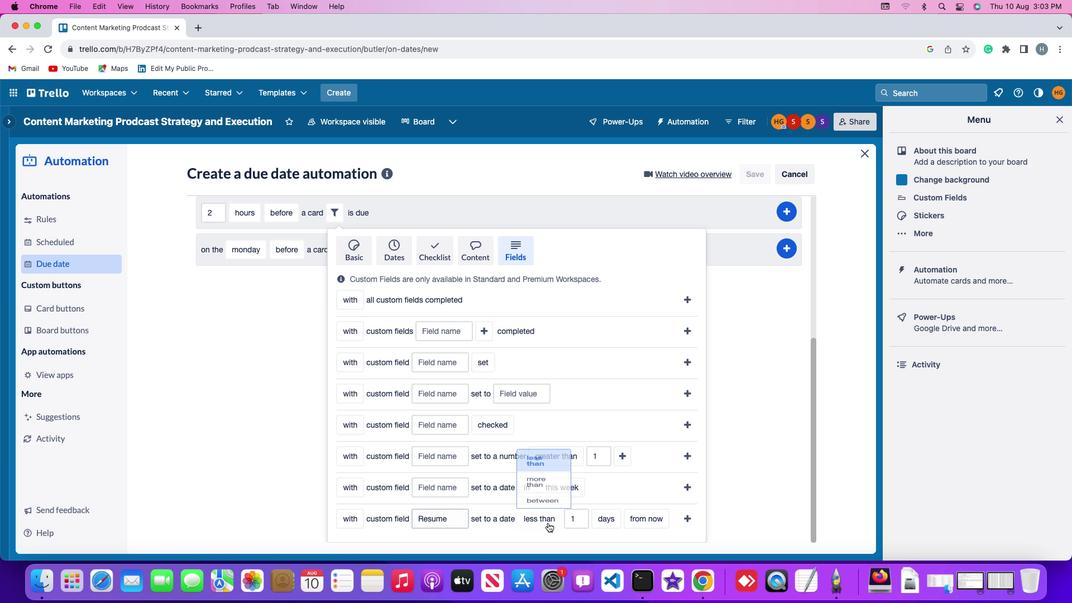 
Action: Mouse pressed left at (547, 522)
Screenshot: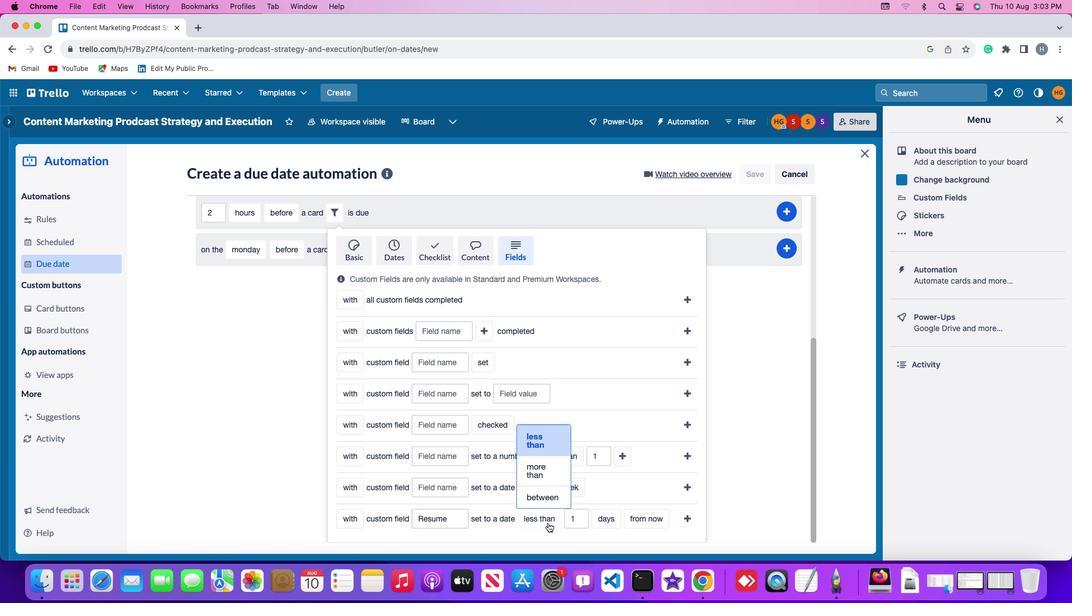 
Action: Mouse moved to (547, 442)
Screenshot: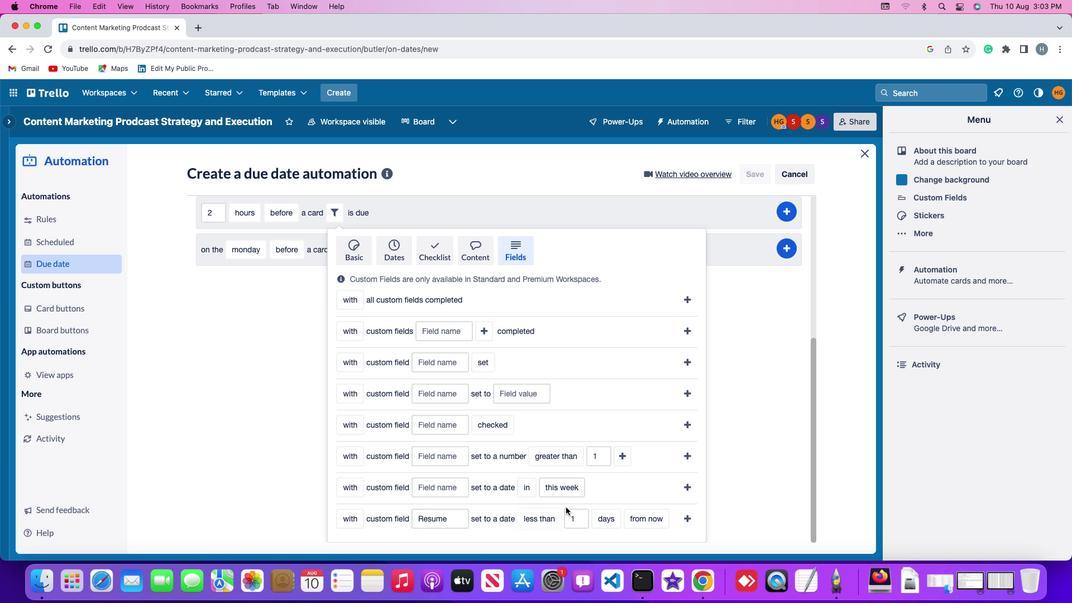
Action: Mouse pressed left at (547, 442)
Screenshot: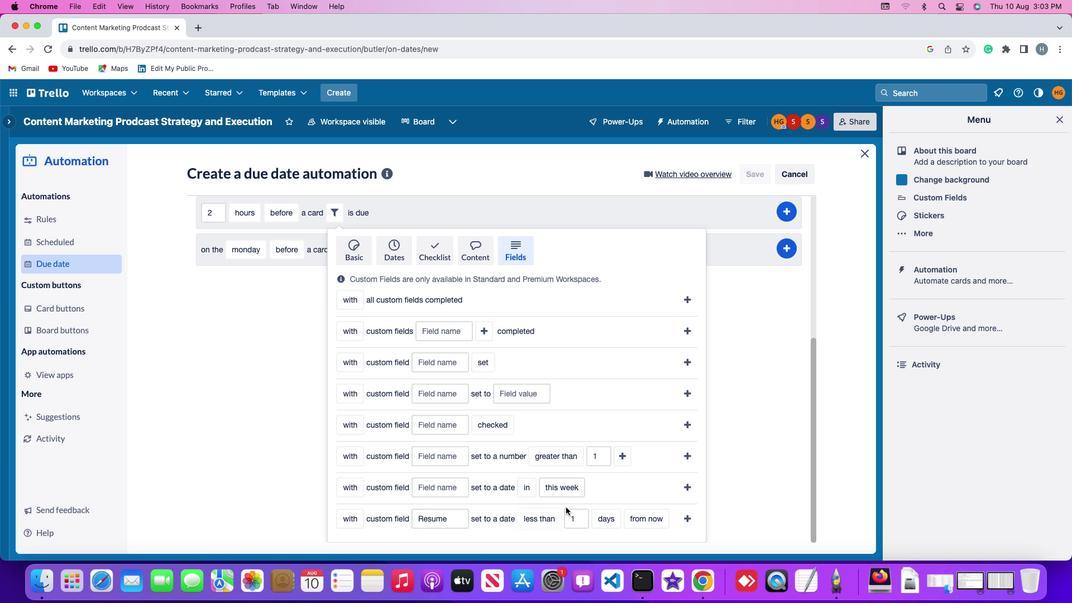 
Action: Mouse moved to (578, 521)
Screenshot: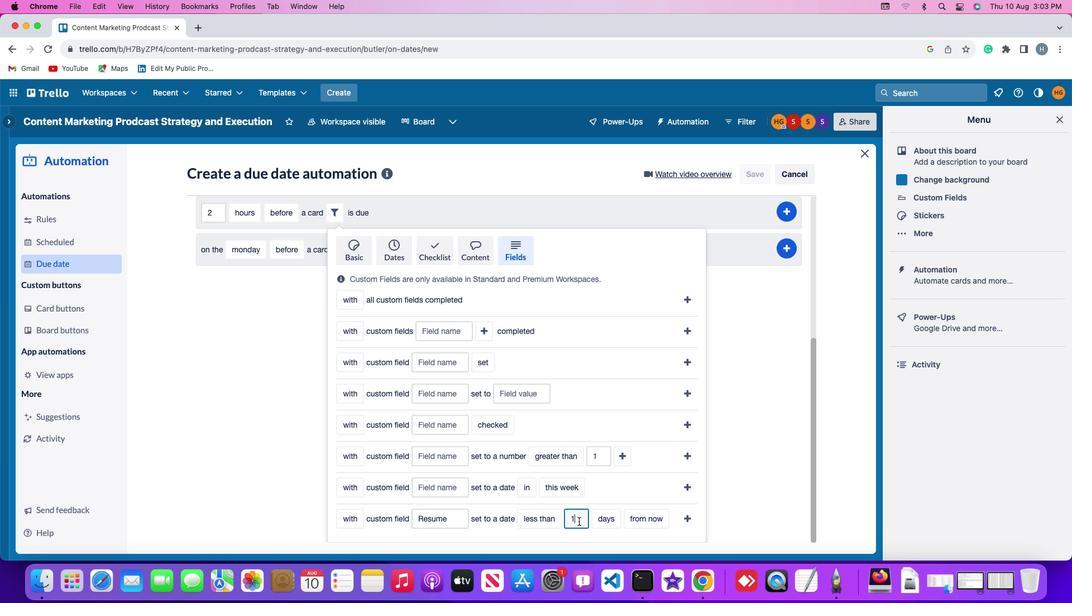 
Action: Mouse pressed left at (578, 521)
Screenshot: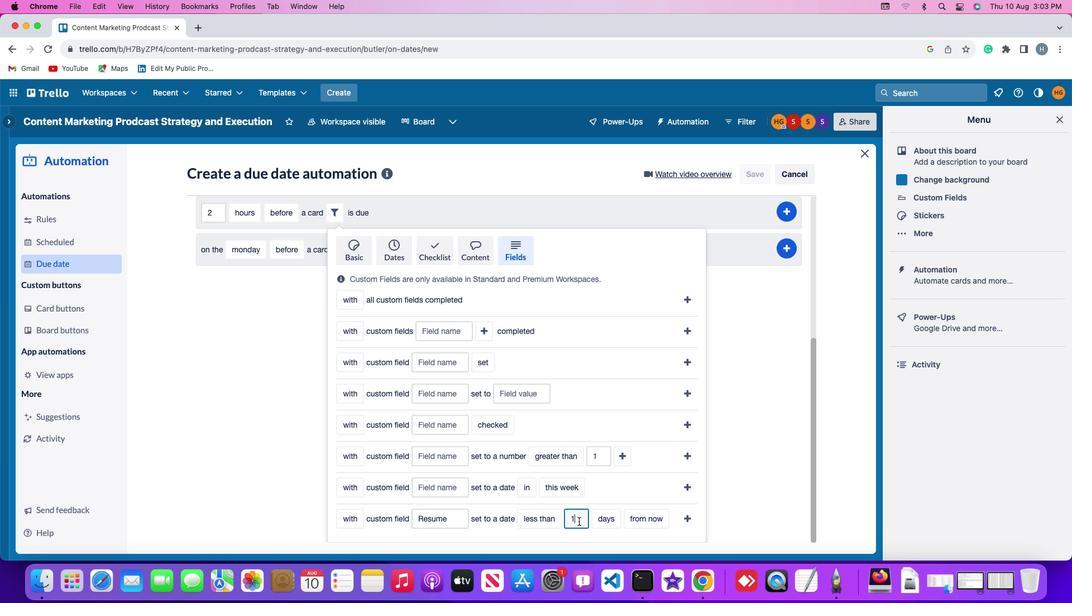 
Action: Key pressed Key.backspace'1'
Screenshot: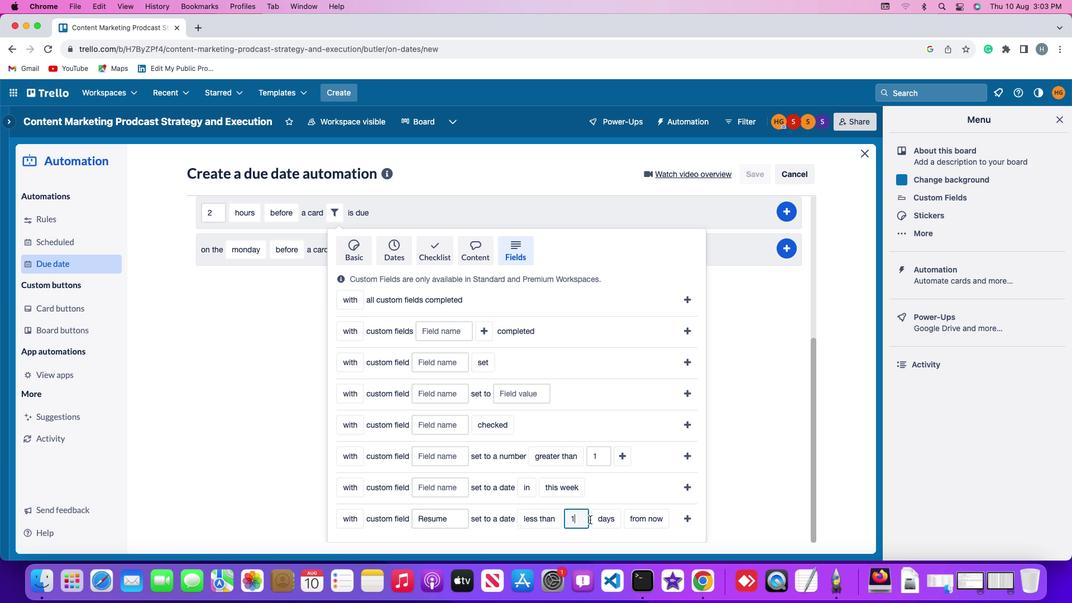 
Action: Mouse moved to (593, 519)
Screenshot: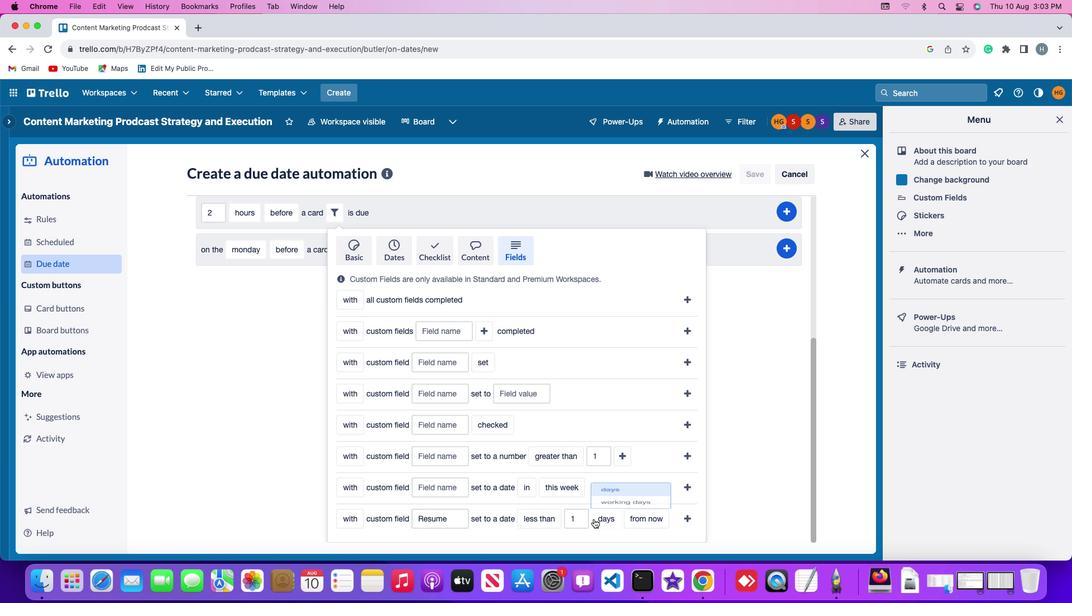 
Action: Mouse pressed left at (593, 519)
Screenshot: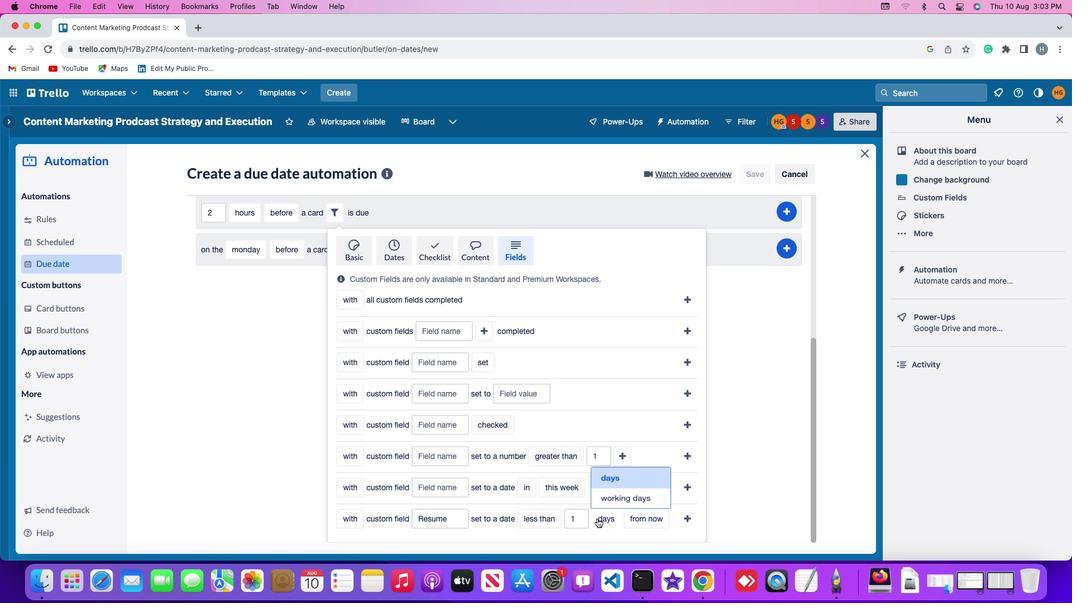 
Action: Mouse moved to (620, 497)
Screenshot: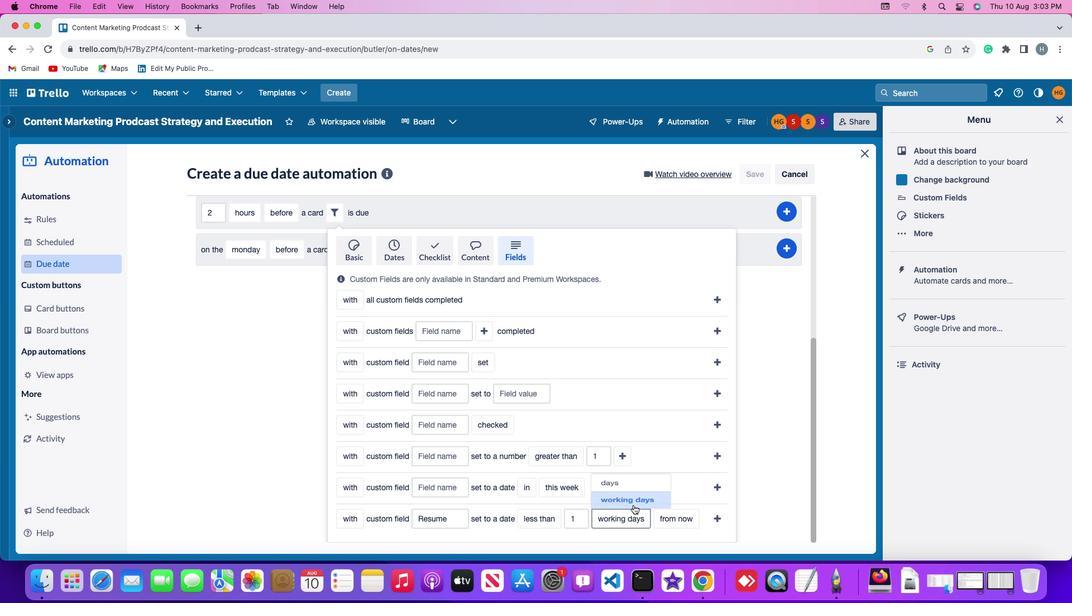 
Action: Mouse pressed left at (620, 497)
Screenshot: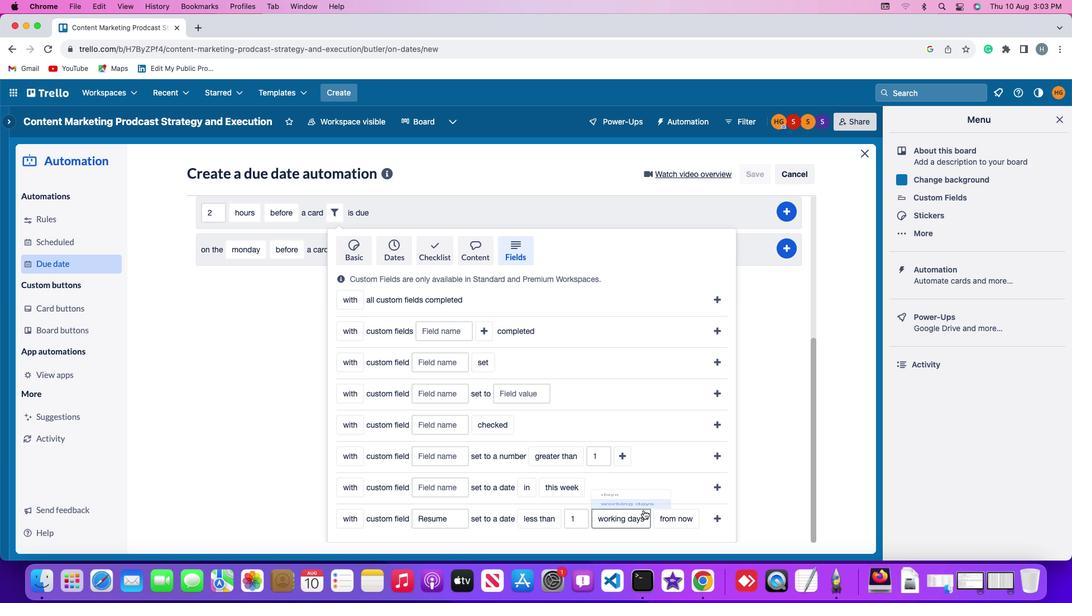 
Action: Mouse moved to (668, 520)
Screenshot: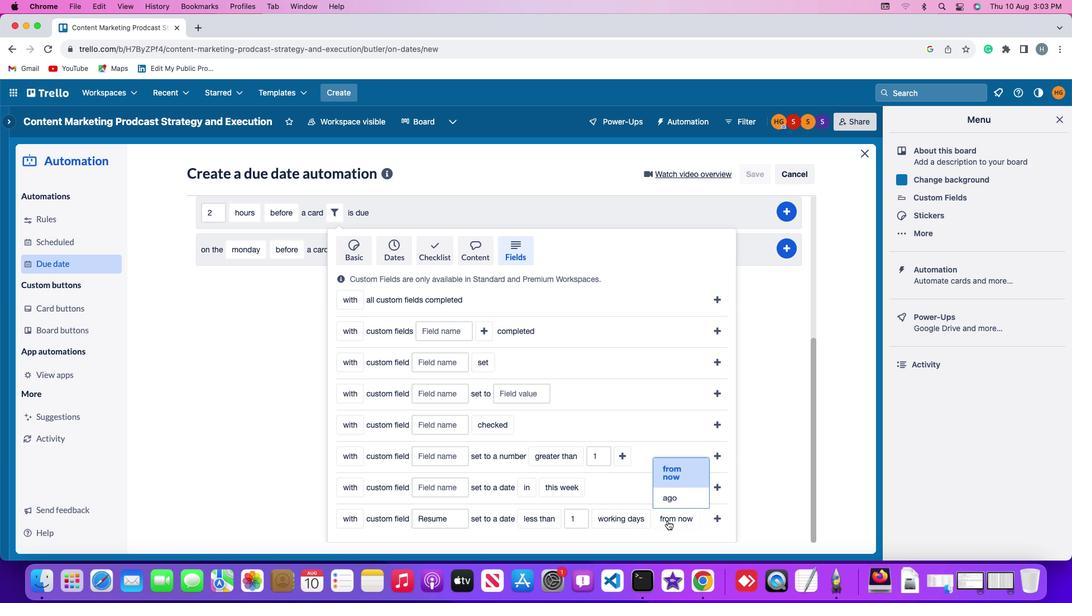 
Action: Mouse pressed left at (668, 520)
Screenshot: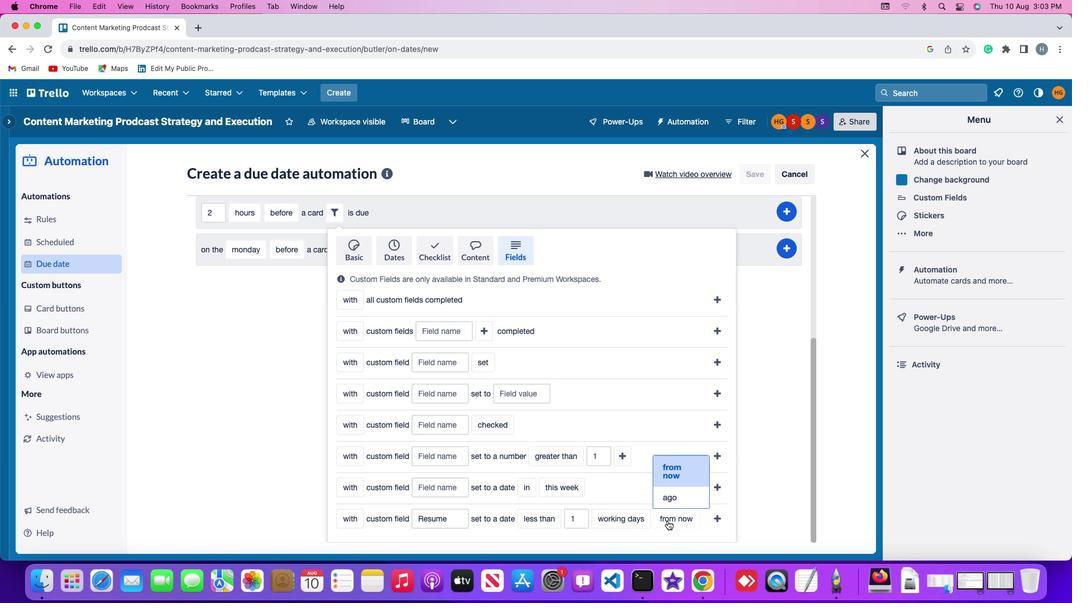 
Action: Mouse moved to (677, 494)
Screenshot: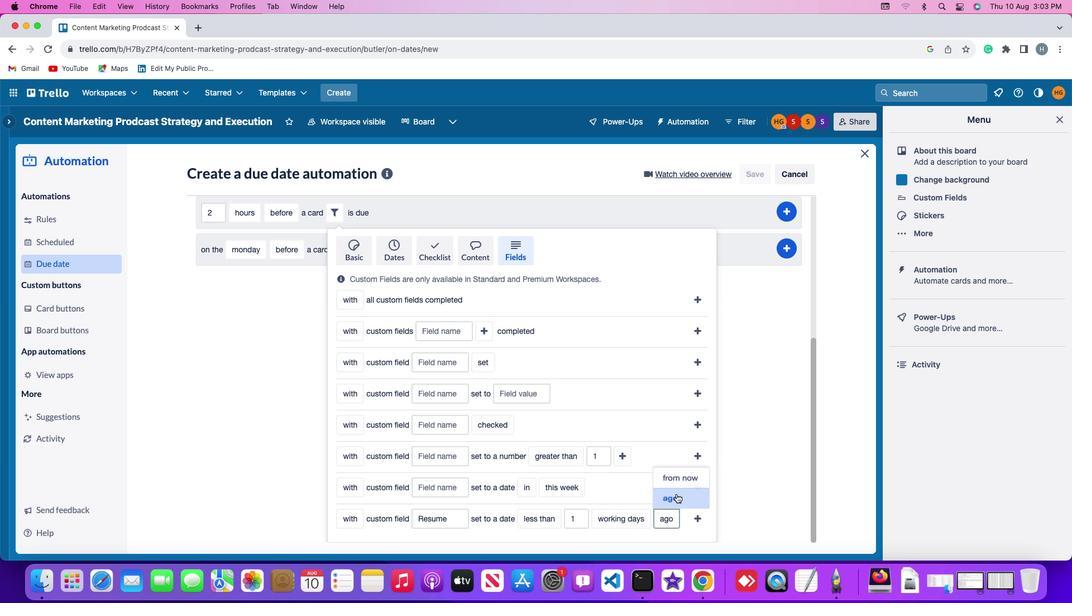 
Action: Mouse pressed left at (677, 494)
Screenshot: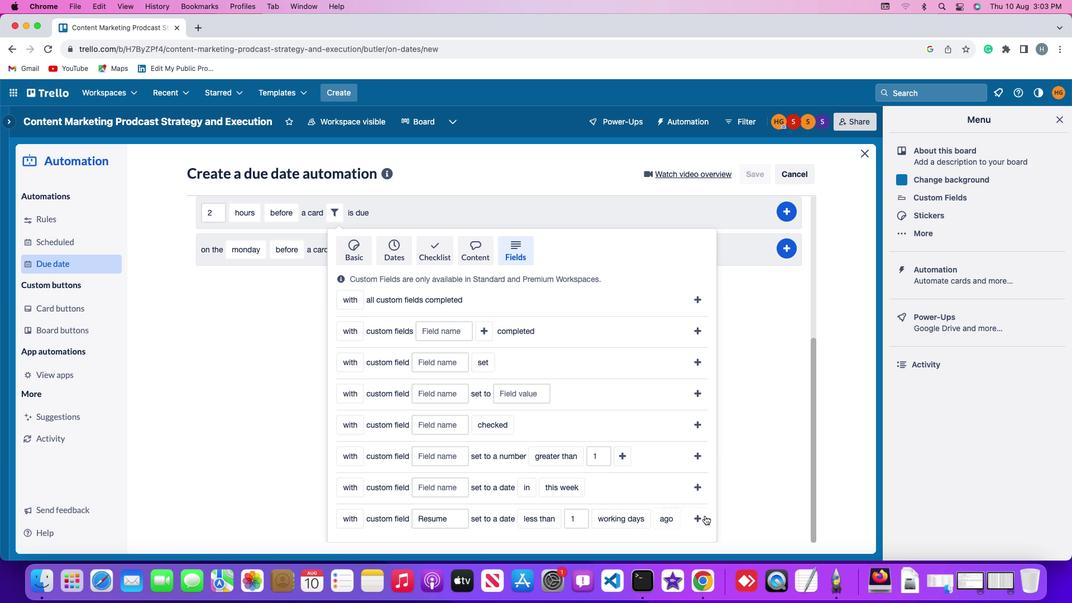 
Action: Mouse moved to (698, 517)
Screenshot: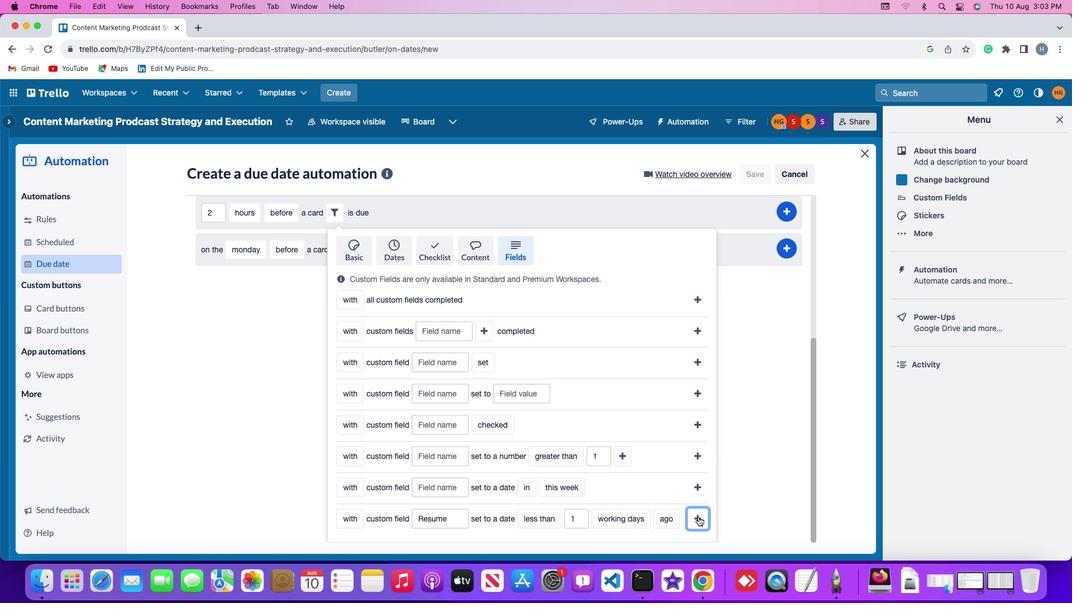 
Action: Mouse pressed left at (698, 517)
Screenshot: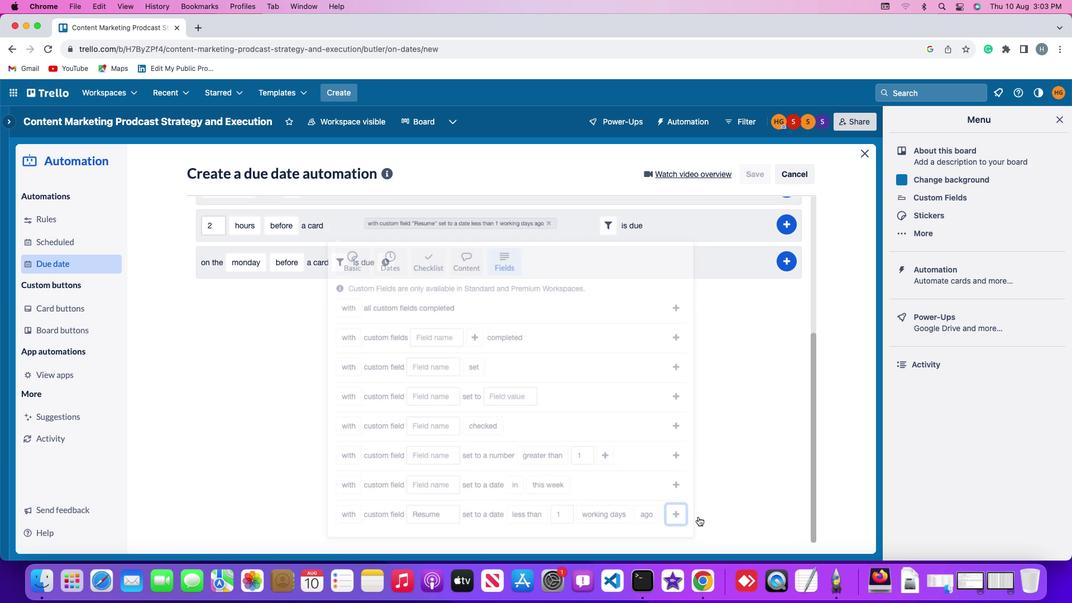 
Action: Mouse moved to (793, 445)
Screenshot: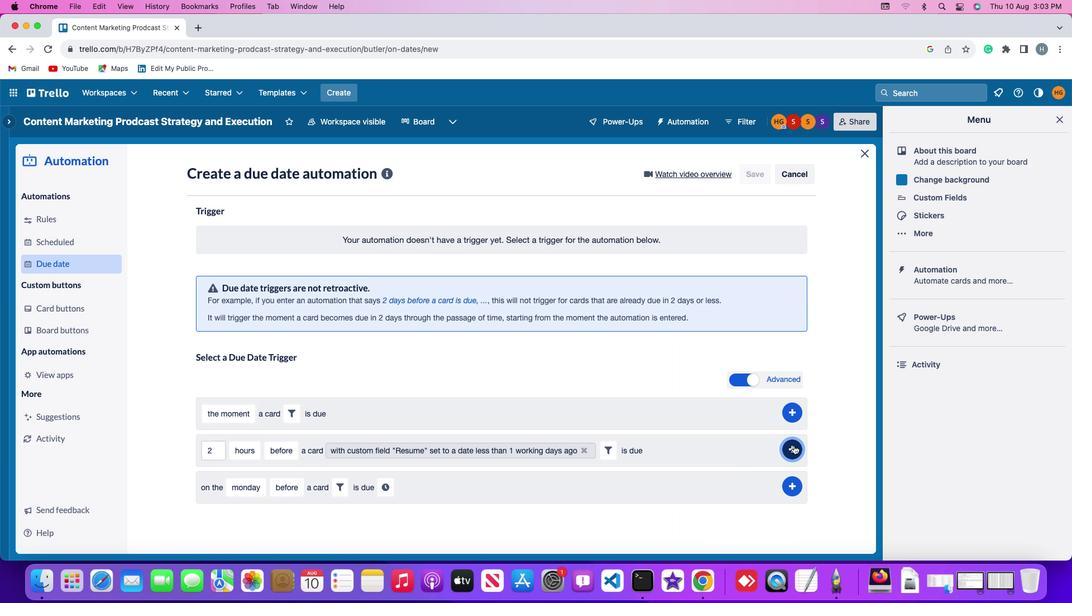 
Action: Mouse pressed left at (793, 445)
Screenshot: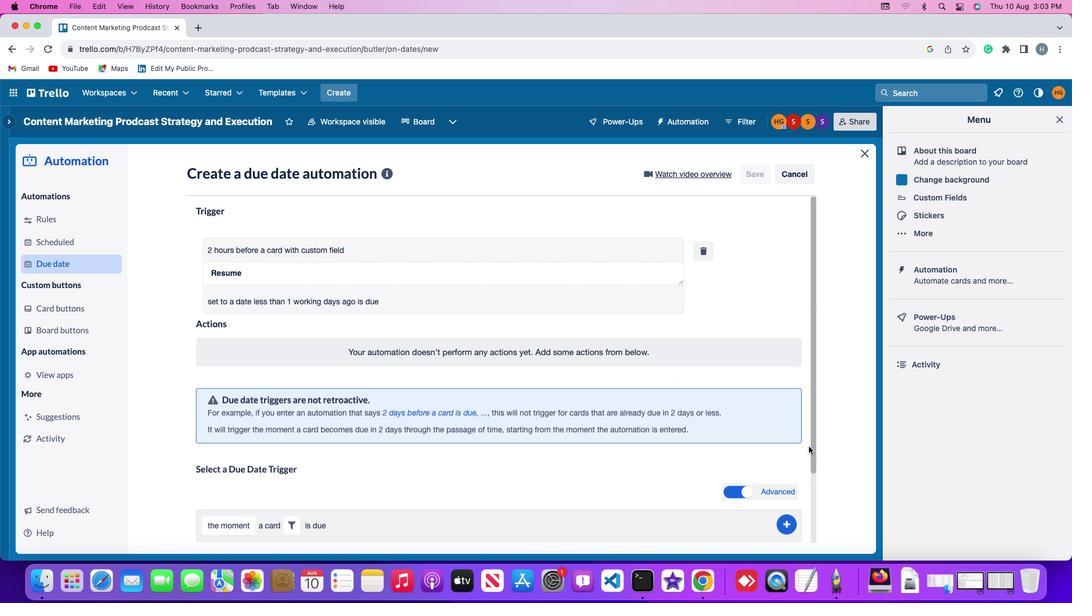 
Action: Mouse moved to (834, 365)
Screenshot: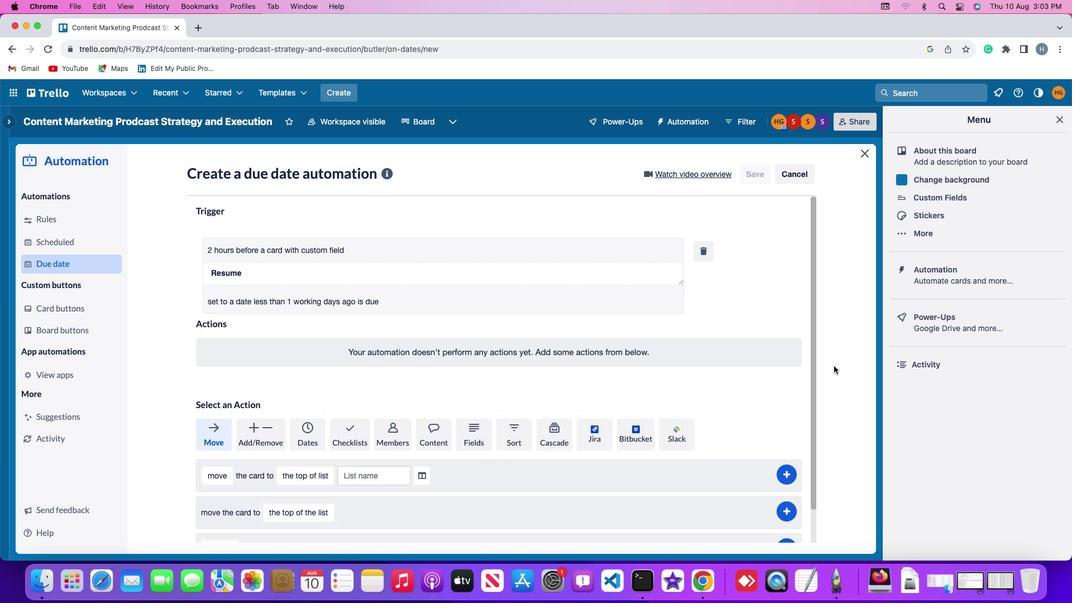 
